 Task: Create a due date automation trigger when advanced on, 2 days before a card is due add fields with custom field "Resume" set to a date less than 1 working days ago at 11:00 AM.
Action: Mouse moved to (878, 268)
Screenshot: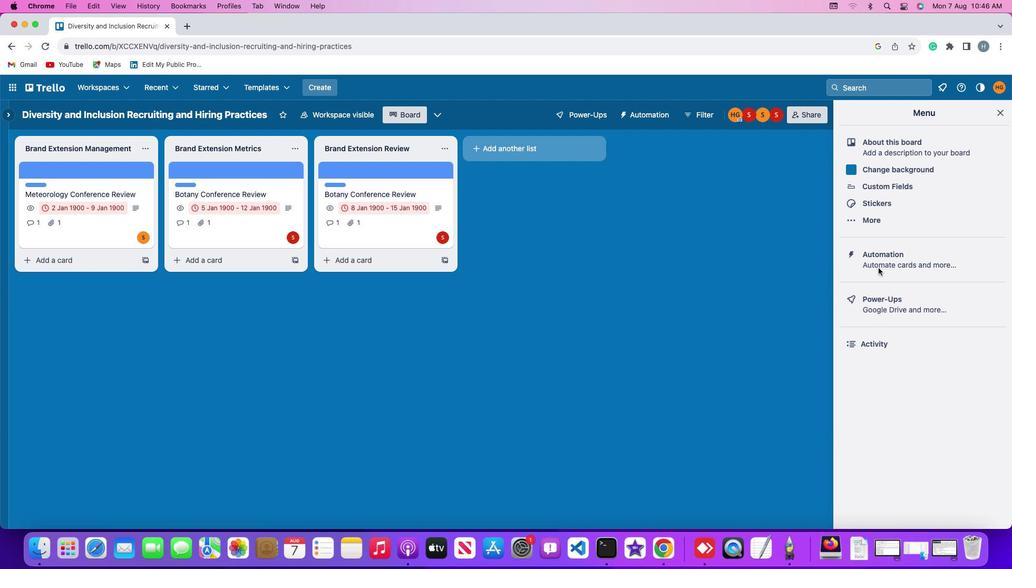 
Action: Mouse pressed left at (878, 268)
Screenshot: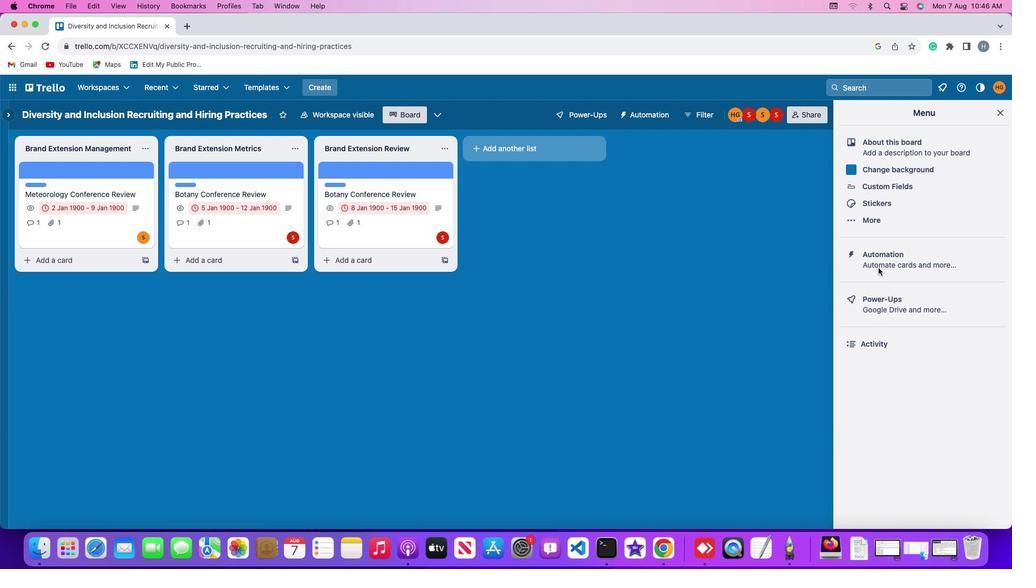 
Action: Mouse pressed left at (878, 268)
Screenshot: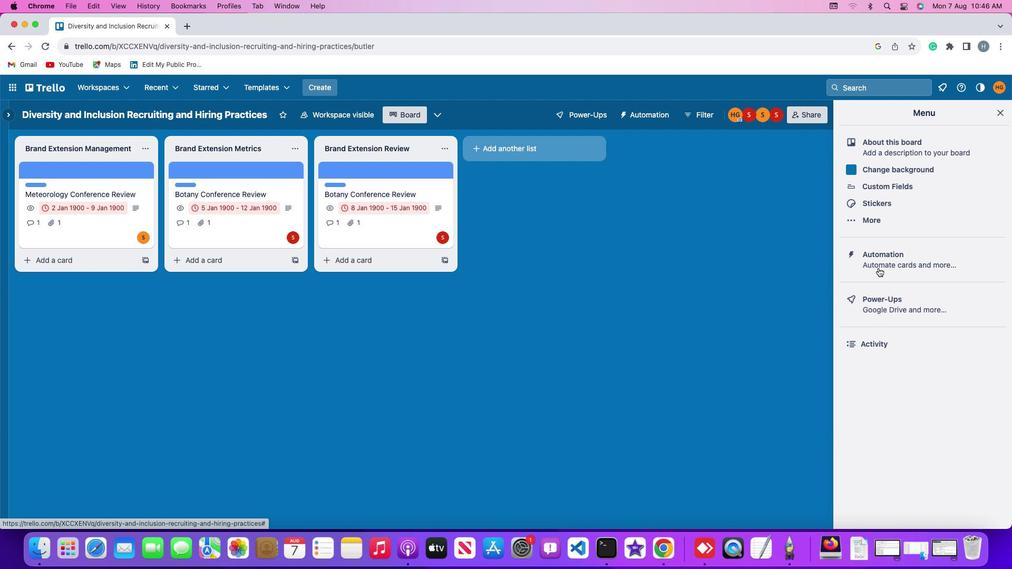 
Action: Mouse moved to (65, 252)
Screenshot: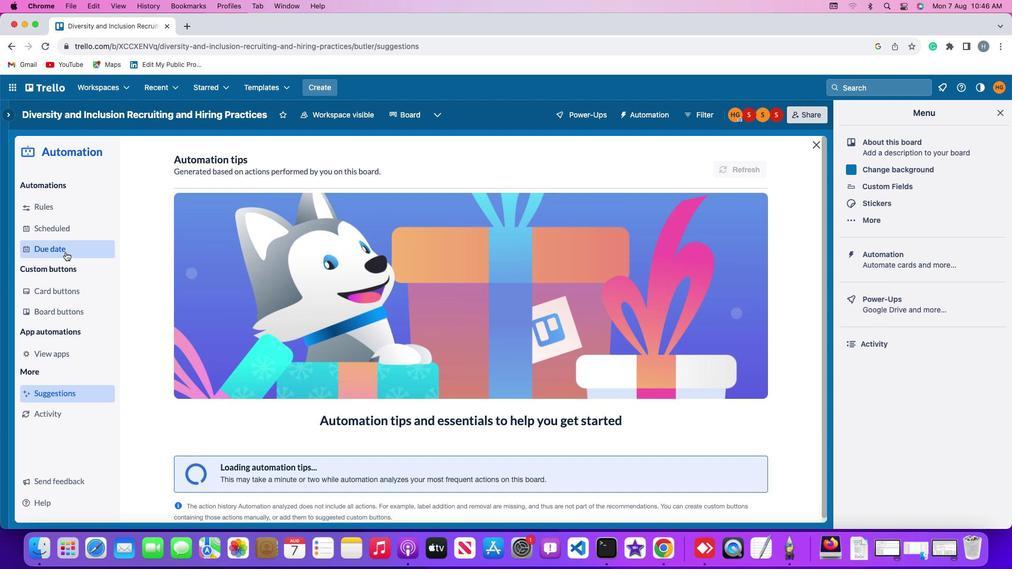 
Action: Mouse pressed left at (65, 252)
Screenshot: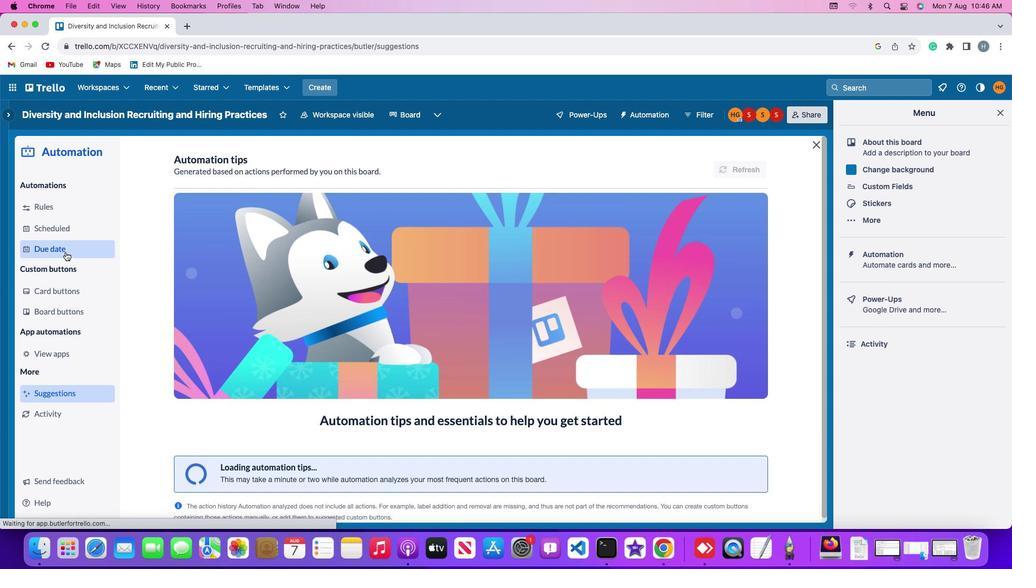 
Action: Mouse moved to (713, 163)
Screenshot: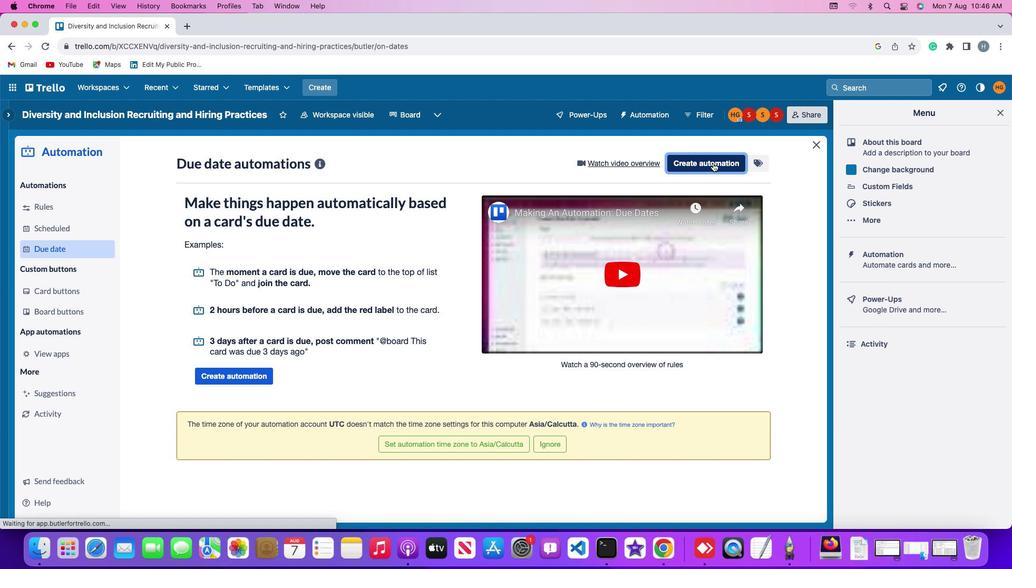 
Action: Mouse pressed left at (713, 163)
Screenshot: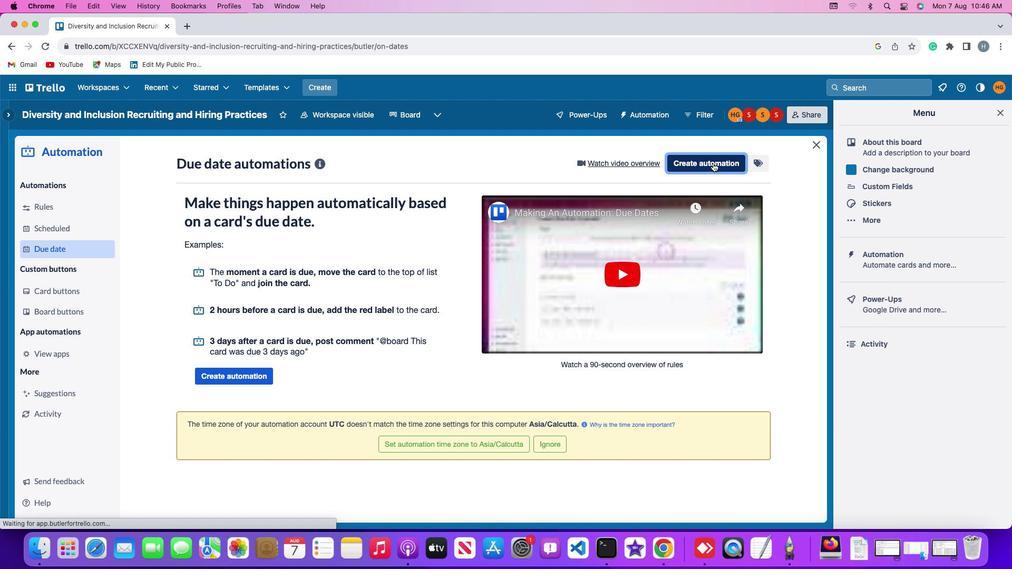 
Action: Mouse moved to (449, 264)
Screenshot: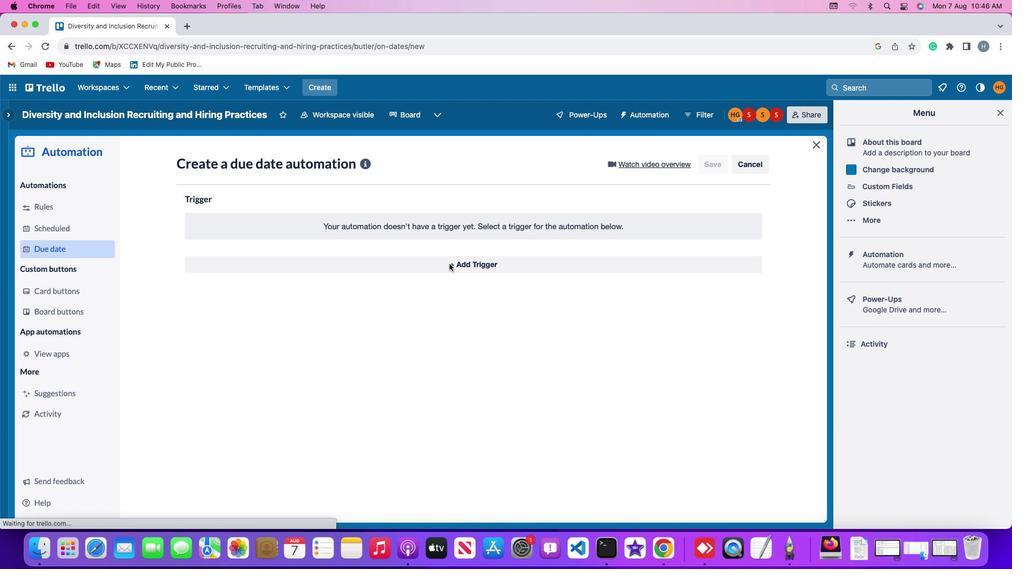 
Action: Mouse pressed left at (449, 264)
Screenshot: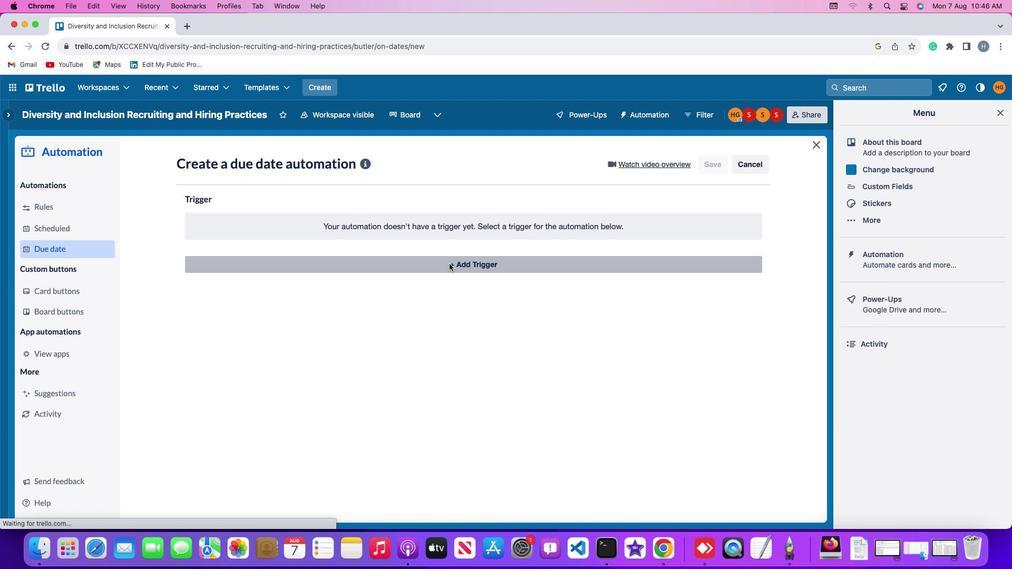 
Action: Mouse moved to (205, 424)
Screenshot: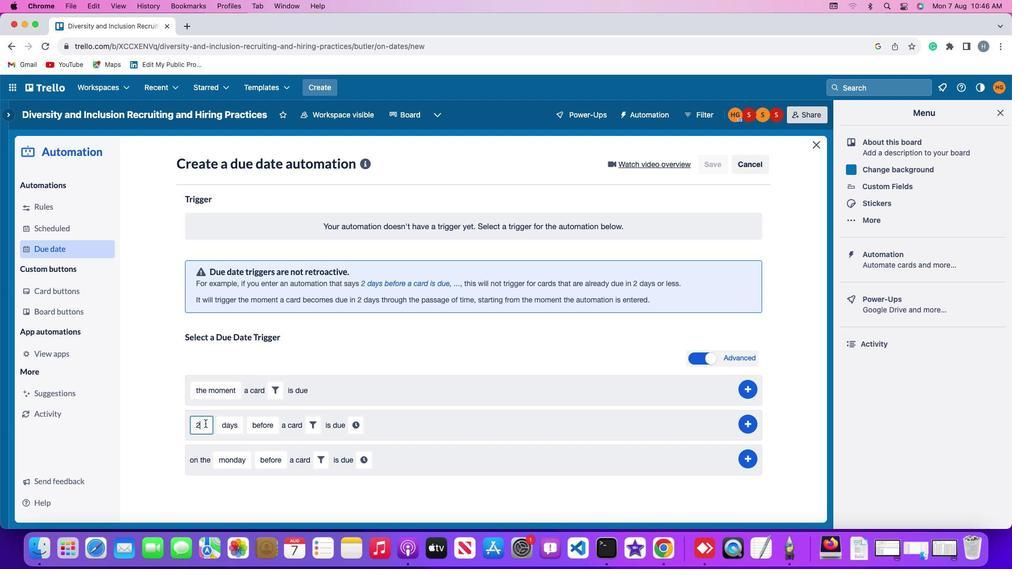 
Action: Mouse pressed left at (205, 424)
Screenshot: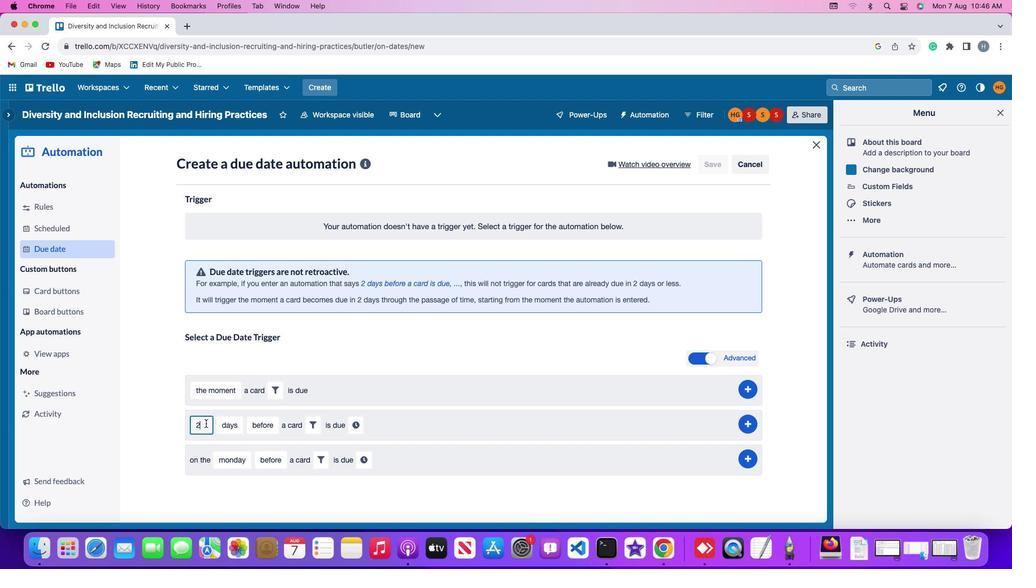 
Action: Mouse moved to (205, 424)
Screenshot: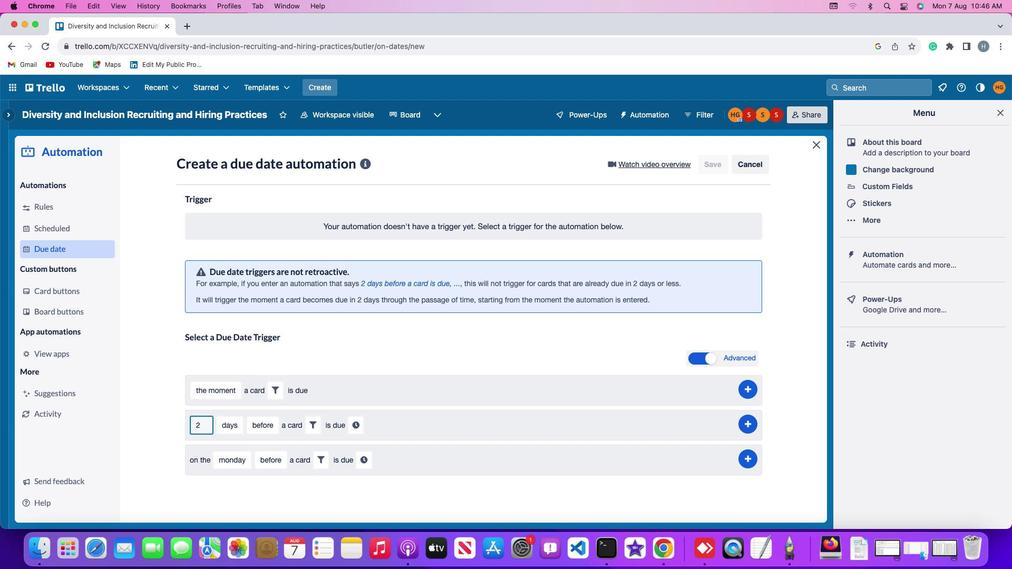 
Action: Key pressed Key.backspace
Screenshot: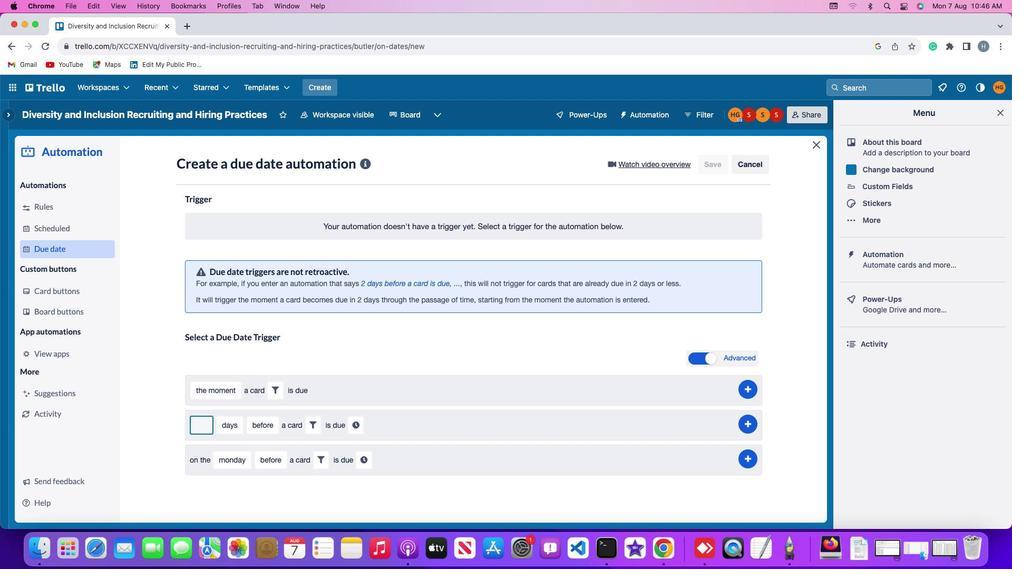 
Action: Mouse moved to (206, 424)
Screenshot: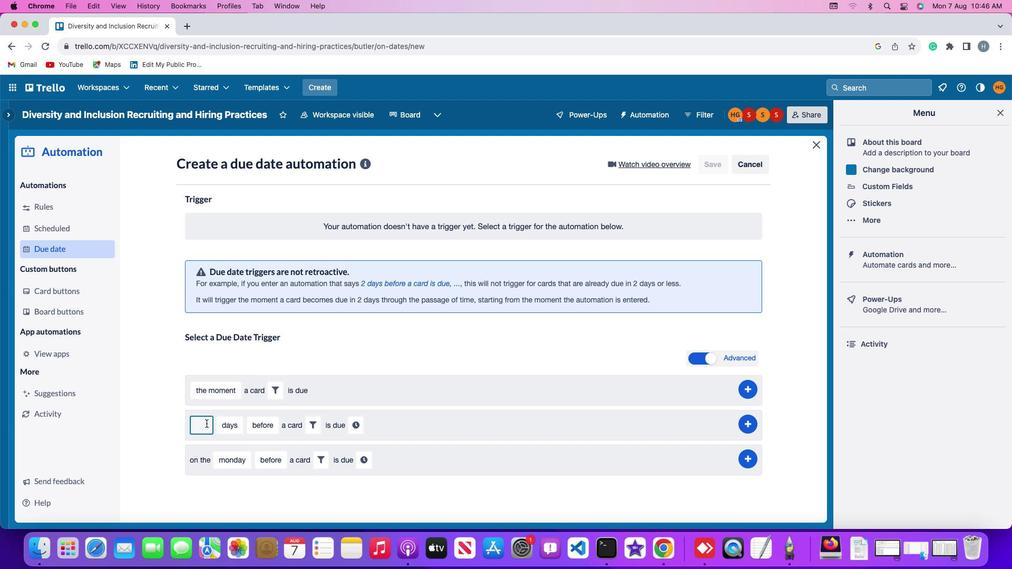 
Action: Key pressed '2'
Screenshot: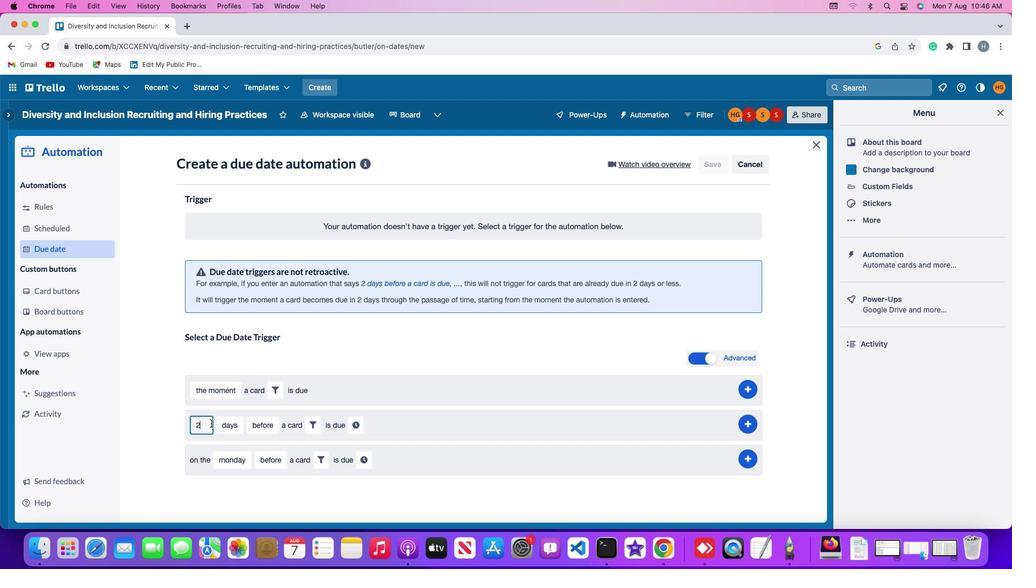 
Action: Mouse moved to (241, 422)
Screenshot: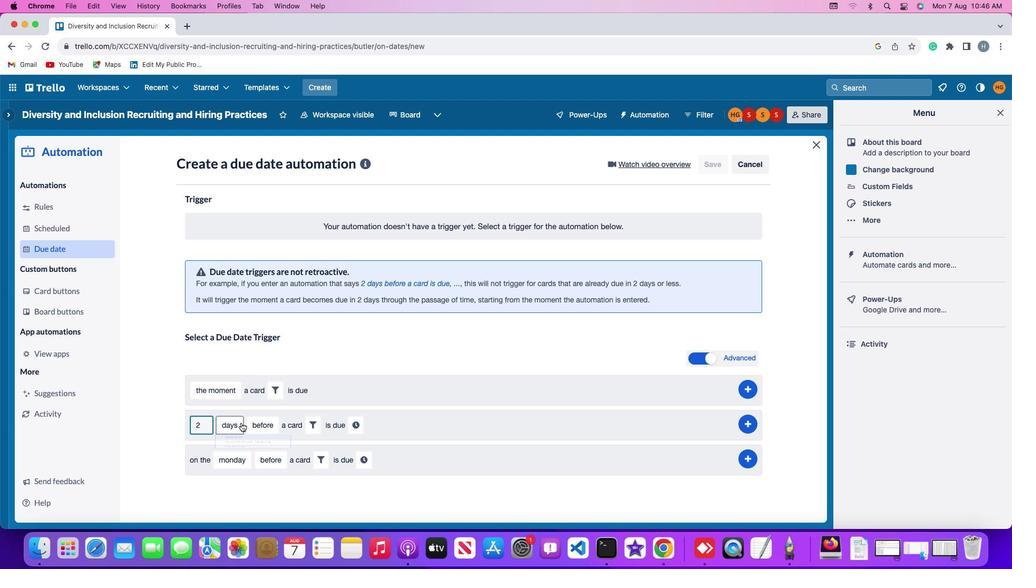 
Action: Mouse pressed left at (241, 422)
Screenshot: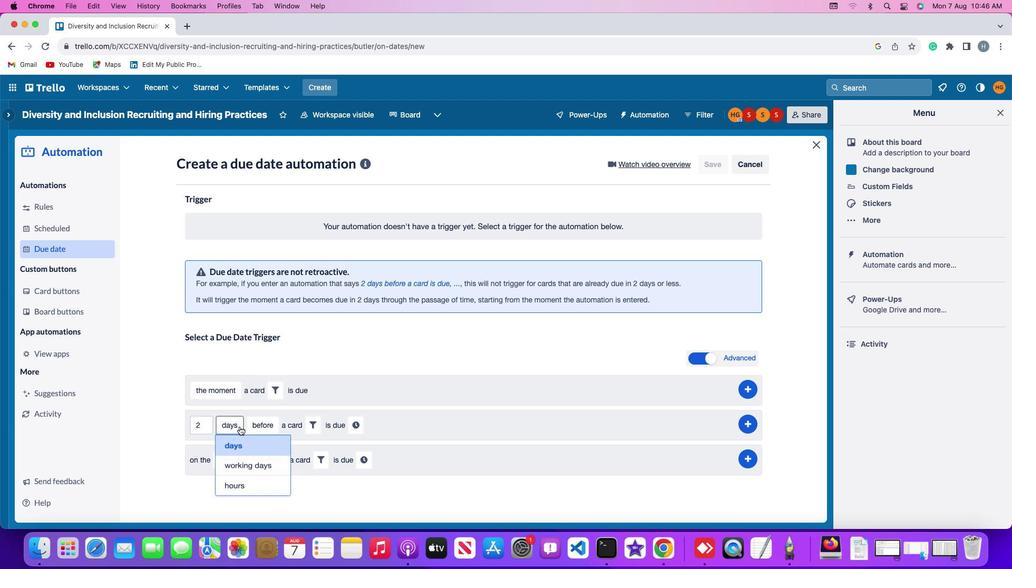 
Action: Mouse moved to (235, 443)
Screenshot: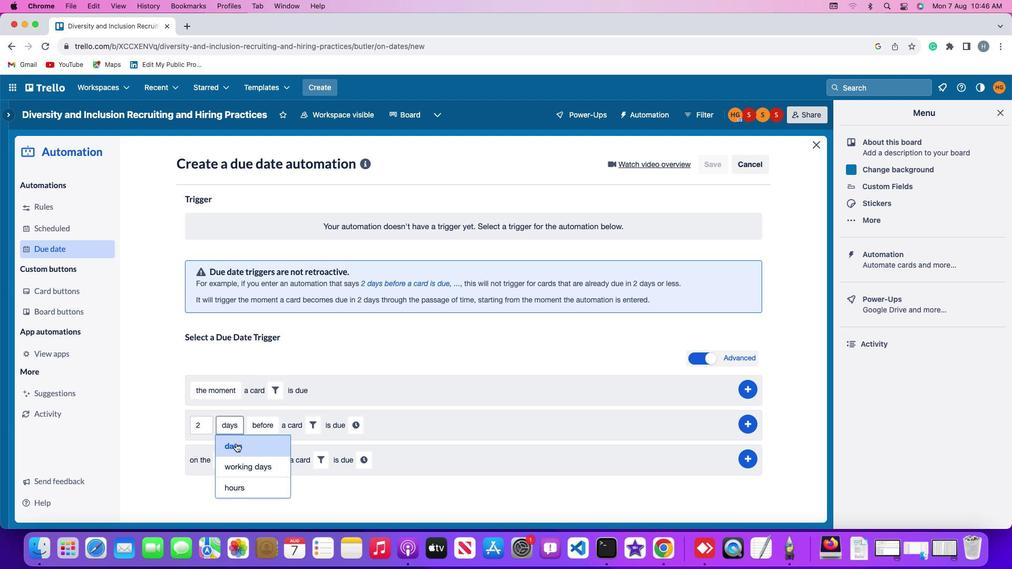 
Action: Mouse pressed left at (235, 443)
Screenshot: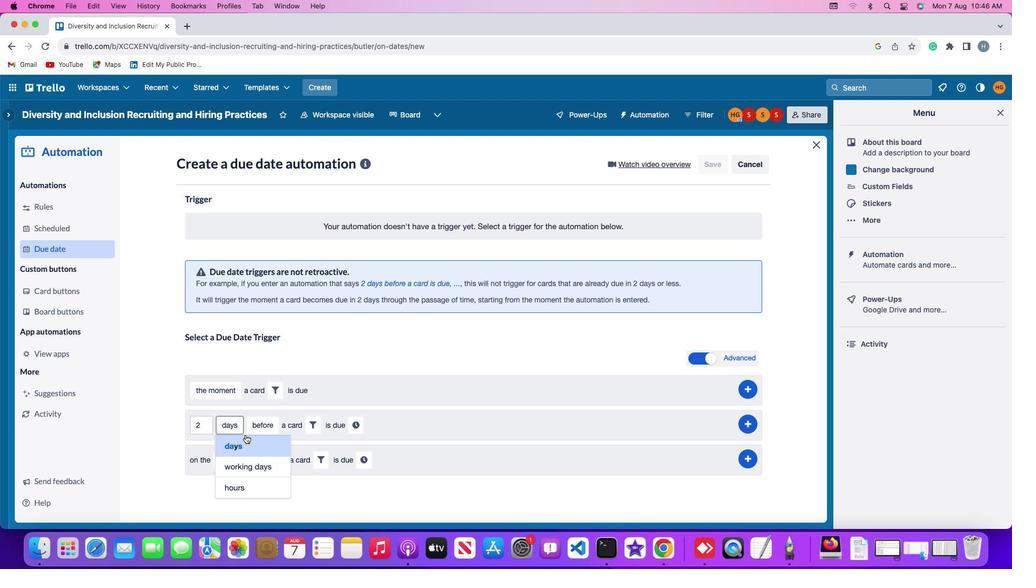 
Action: Mouse moved to (258, 421)
Screenshot: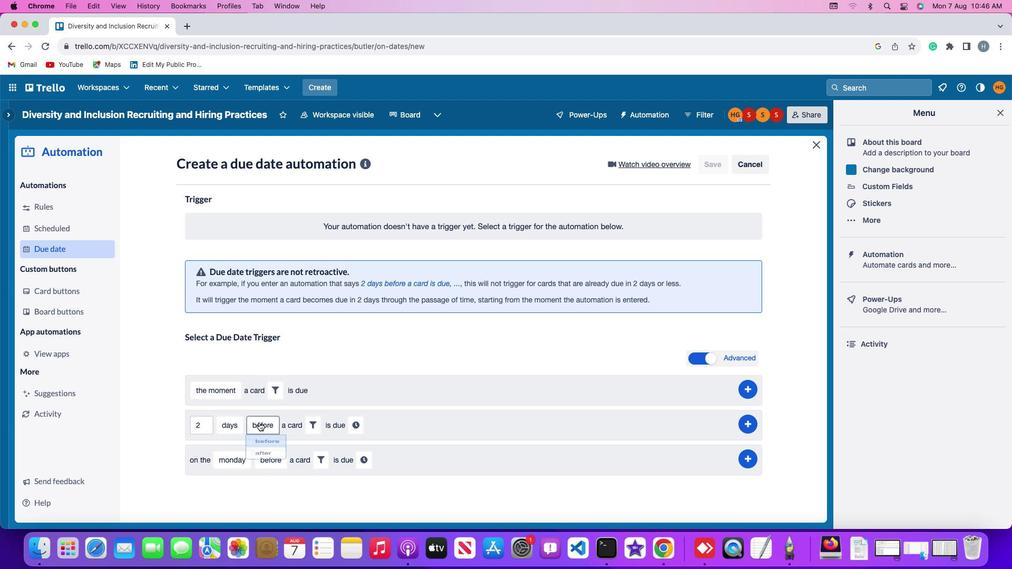 
Action: Mouse pressed left at (258, 421)
Screenshot: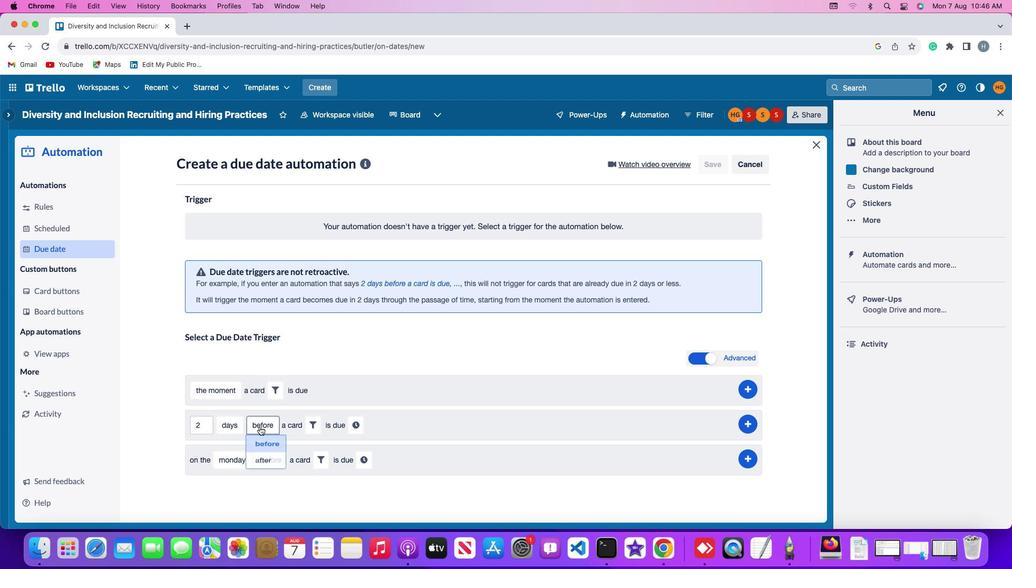 
Action: Mouse moved to (264, 444)
Screenshot: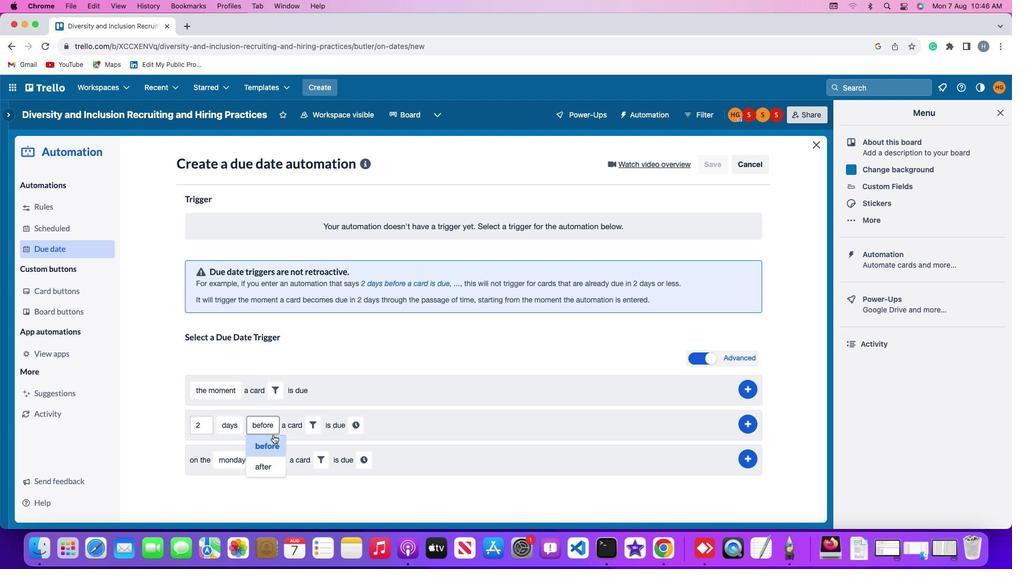 
Action: Mouse pressed left at (264, 444)
Screenshot: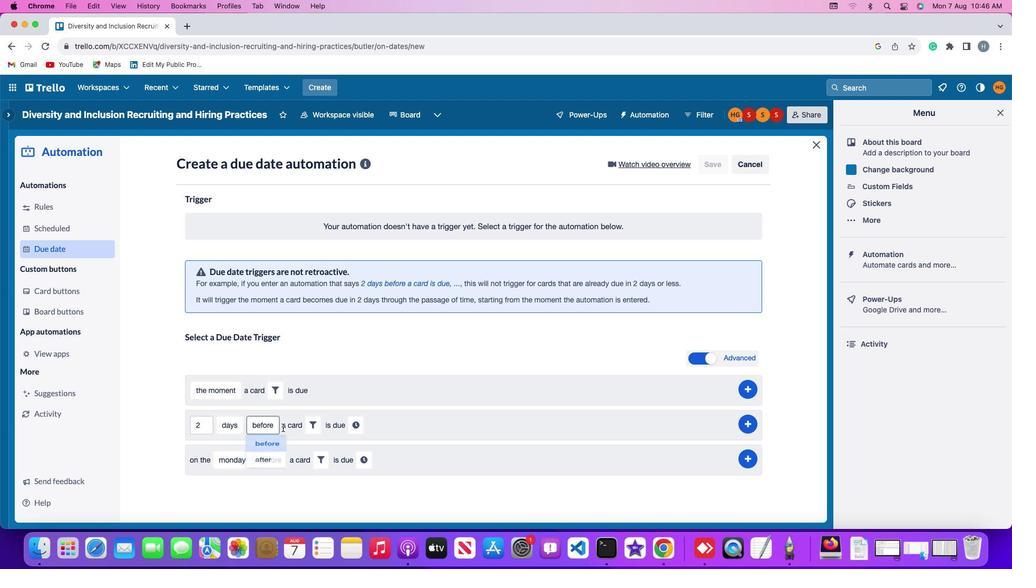 
Action: Mouse moved to (313, 420)
Screenshot: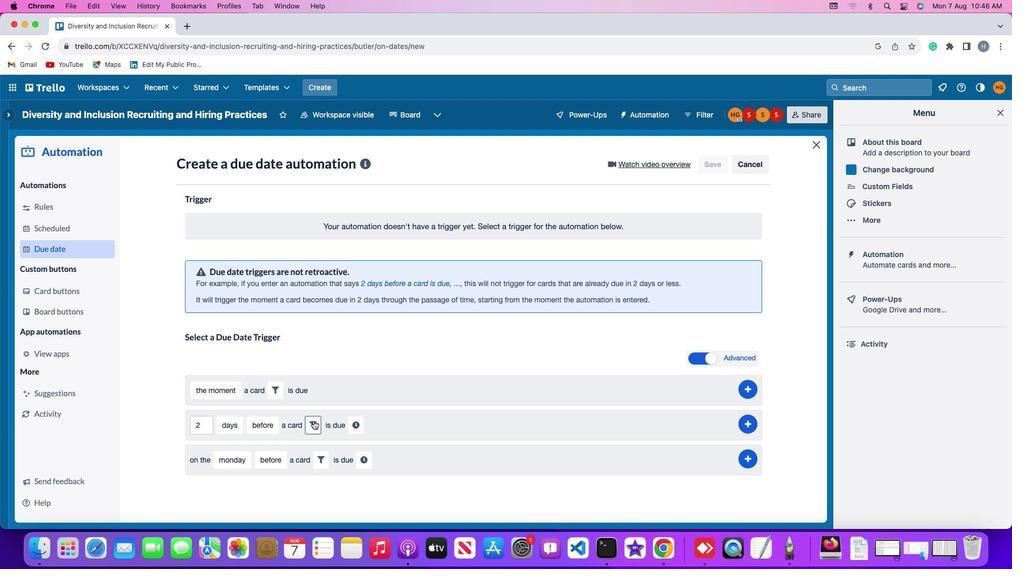 
Action: Mouse pressed left at (313, 420)
Screenshot: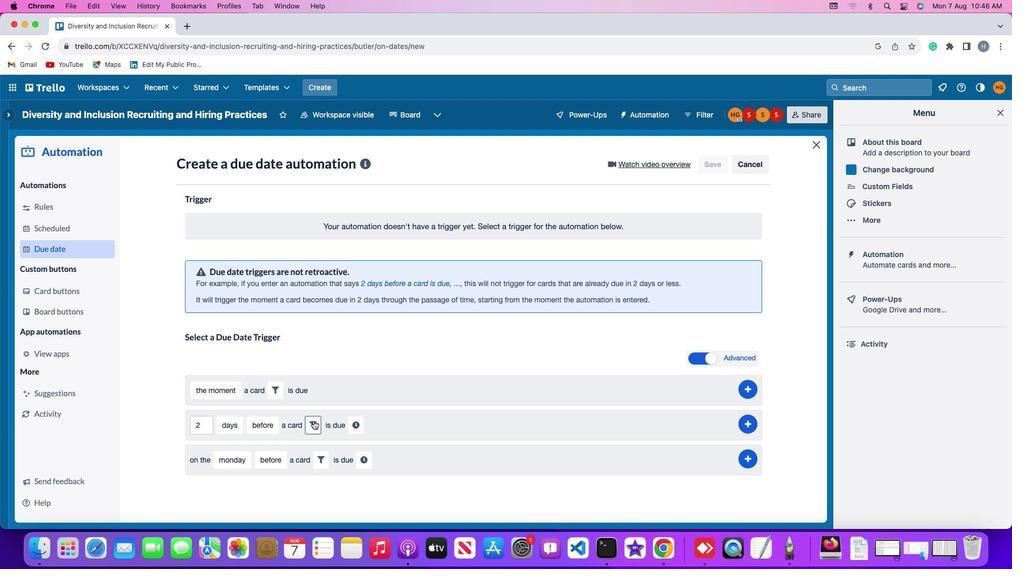 
Action: Mouse moved to (493, 457)
Screenshot: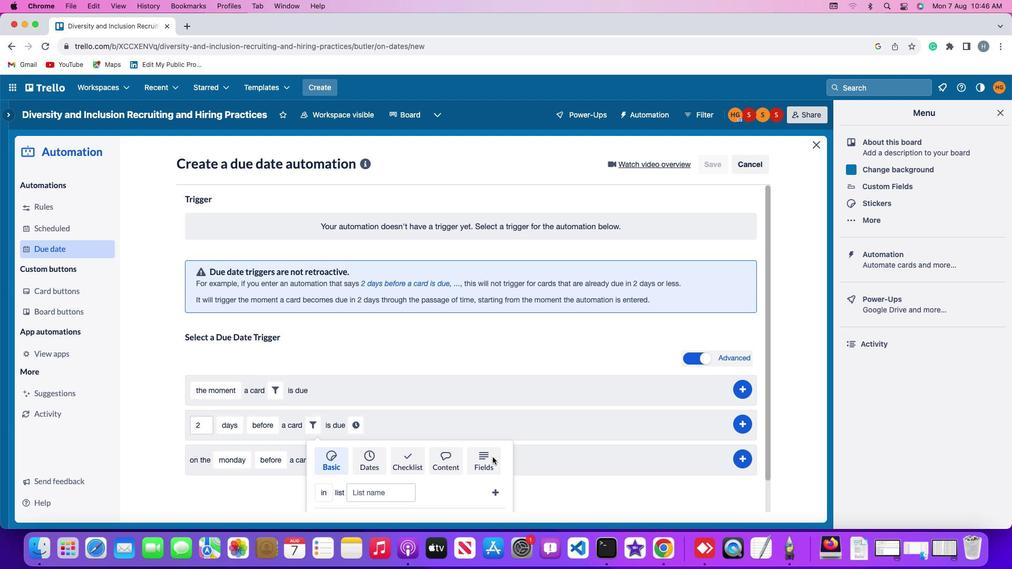 
Action: Mouse pressed left at (493, 457)
Screenshot: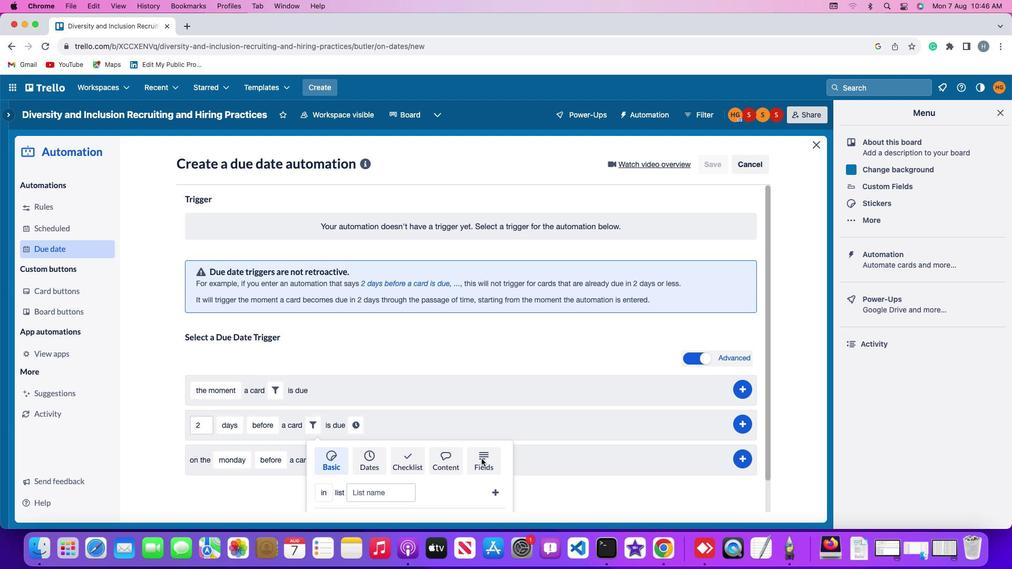 
Action: Mouse moved to (414, 464)
Screenshot: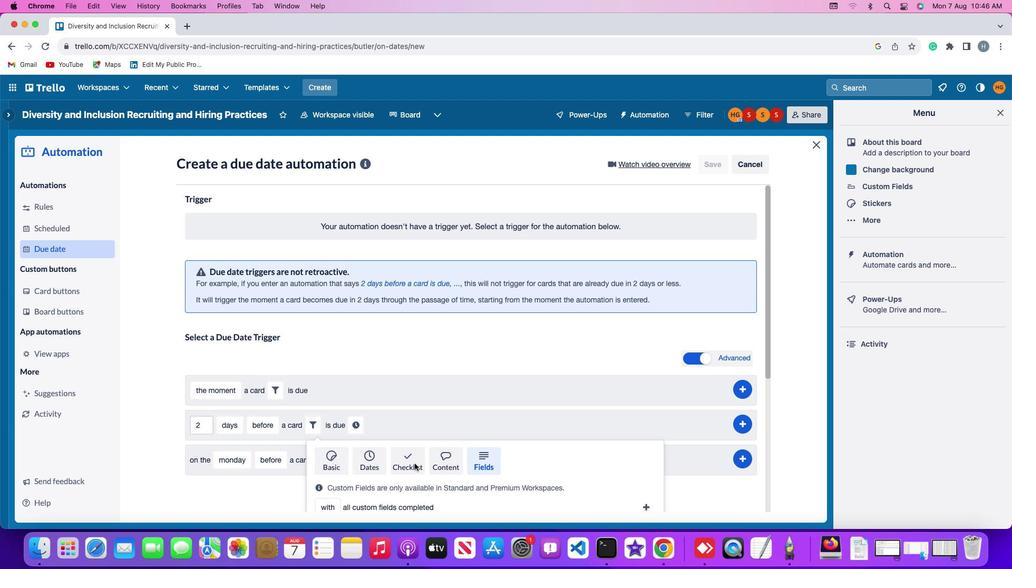 
Action: Mouse scrolled (414, 464) with delta (0, 0)
Screenshot: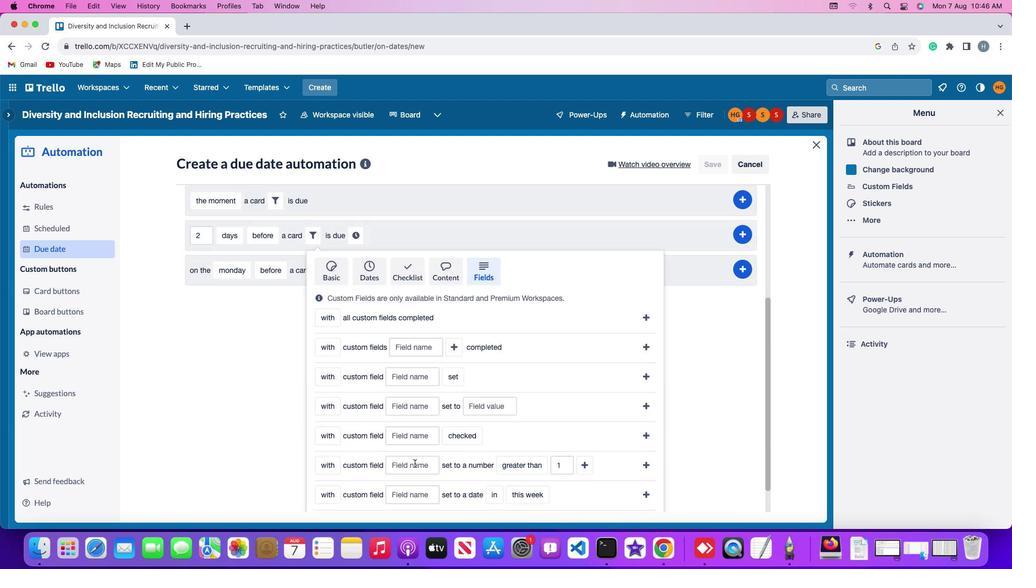
Action: Mouse scrolled (414, 464) with delta (0, 0)
Screenshot: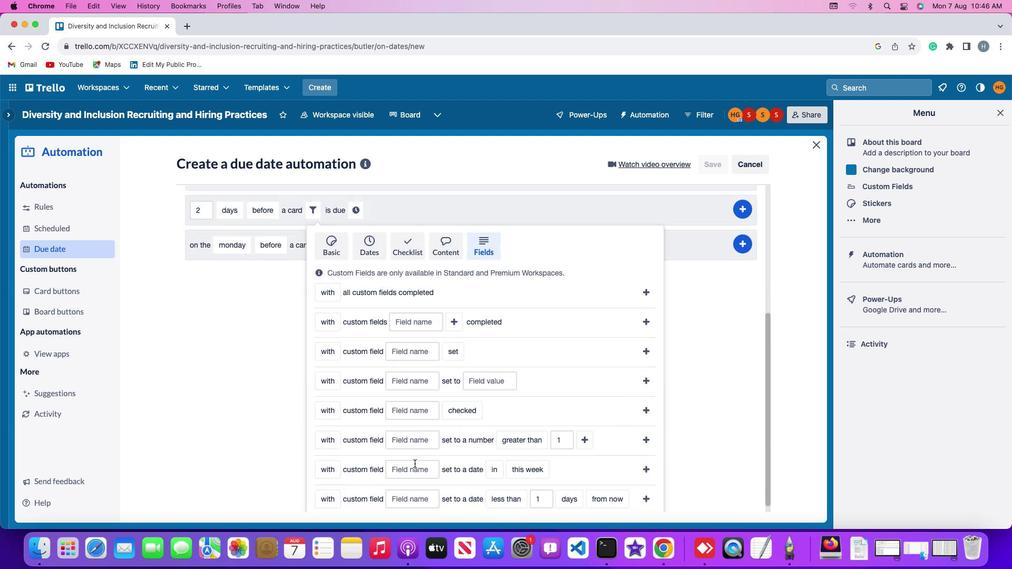 
Action: Mouse scrolled (414, 464) with delta (0, -1)
Screenshot: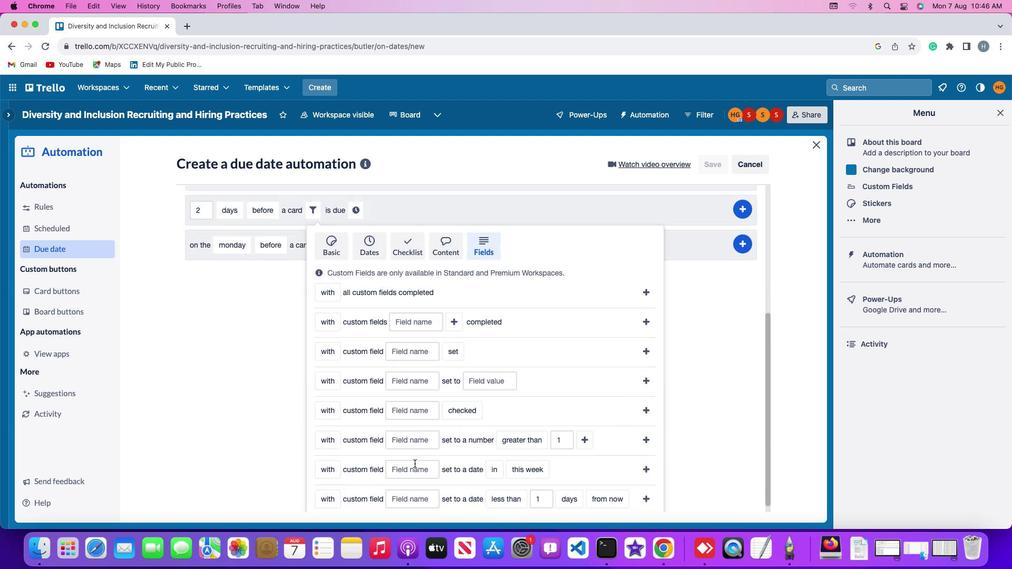 
Action: Mouse scrolled (414, 464) with delta (0, -2)
Screenshot: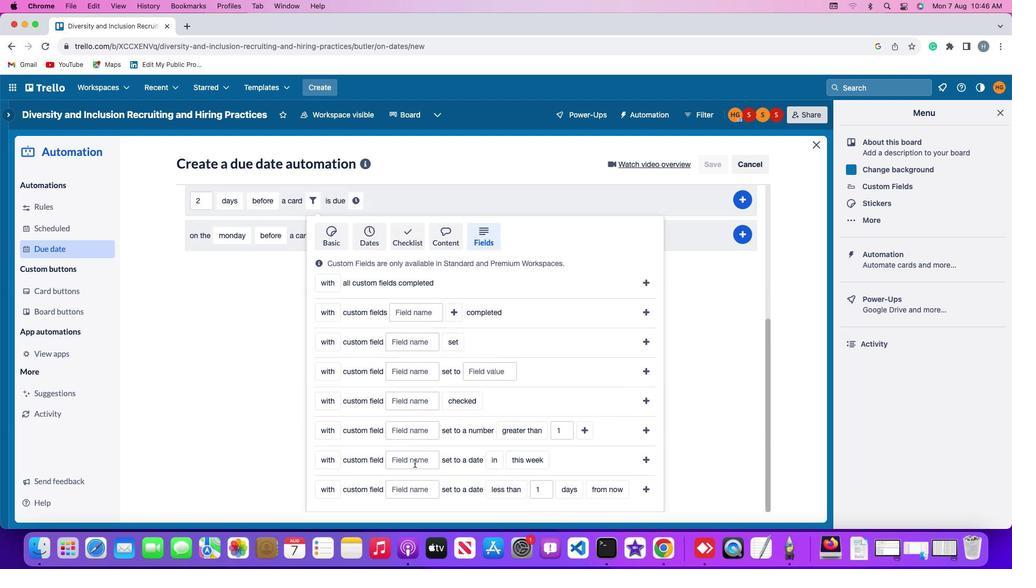 
Action: Mouse scrolled (414, 464) with delta (0, -3)
Screenshot: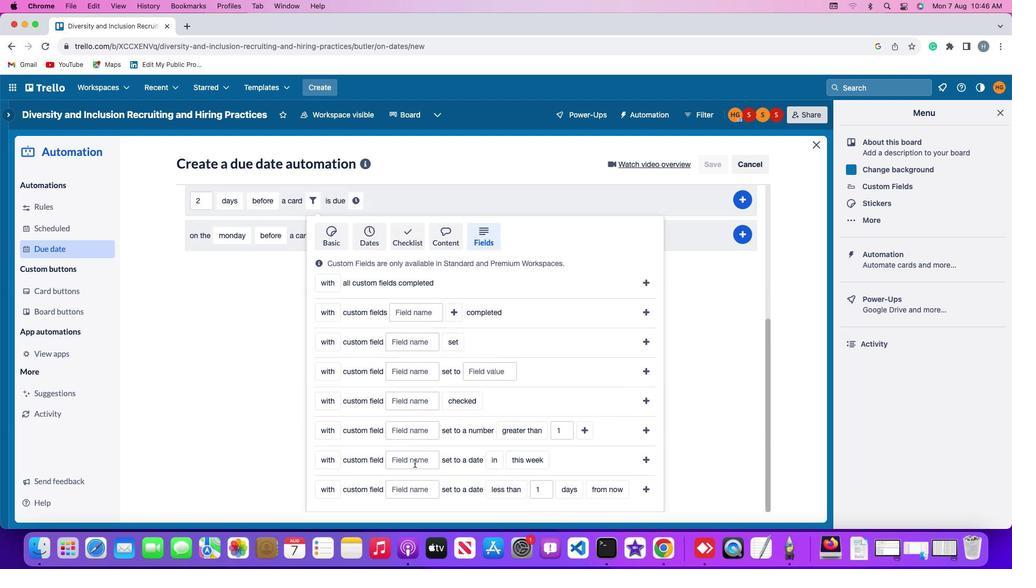 
Action: Mouse scrolled (414, 464) with delta (0, -3)
Screenshot: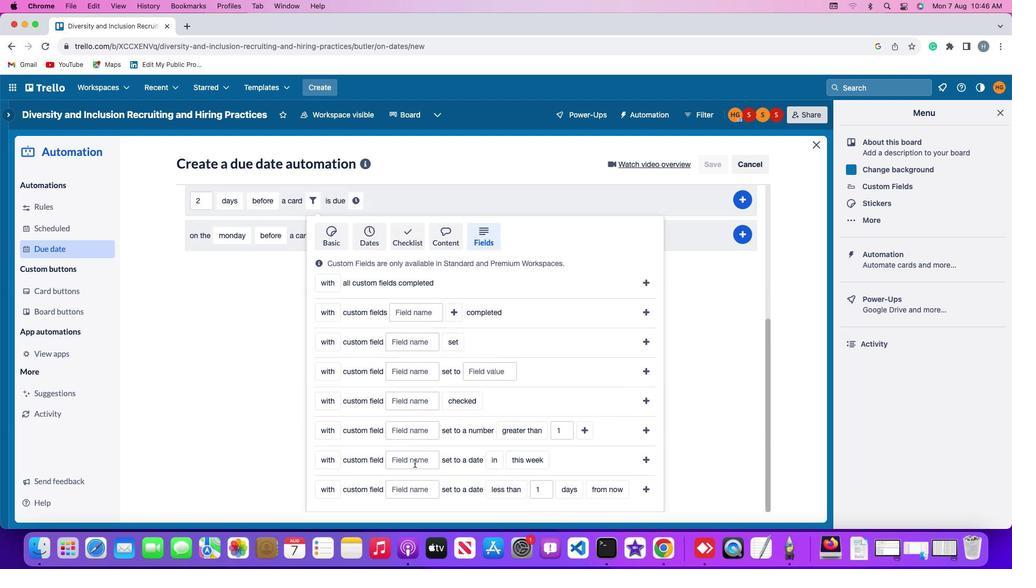 
Action: Mouse scrolled (414, 464) with delta (0, -3)
Screenshot: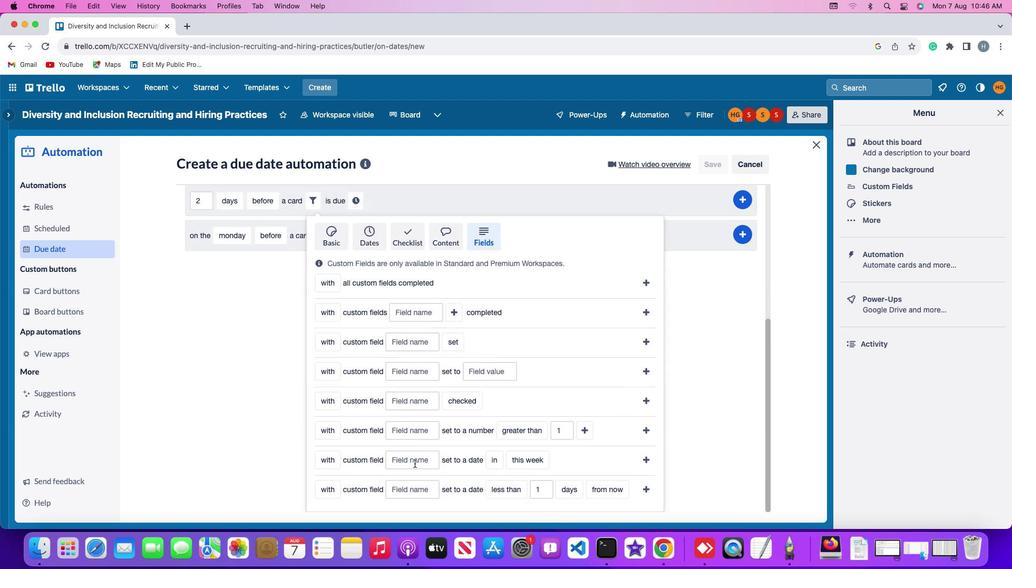 
Action: Mouse moved to (414, 463)
Screenshot: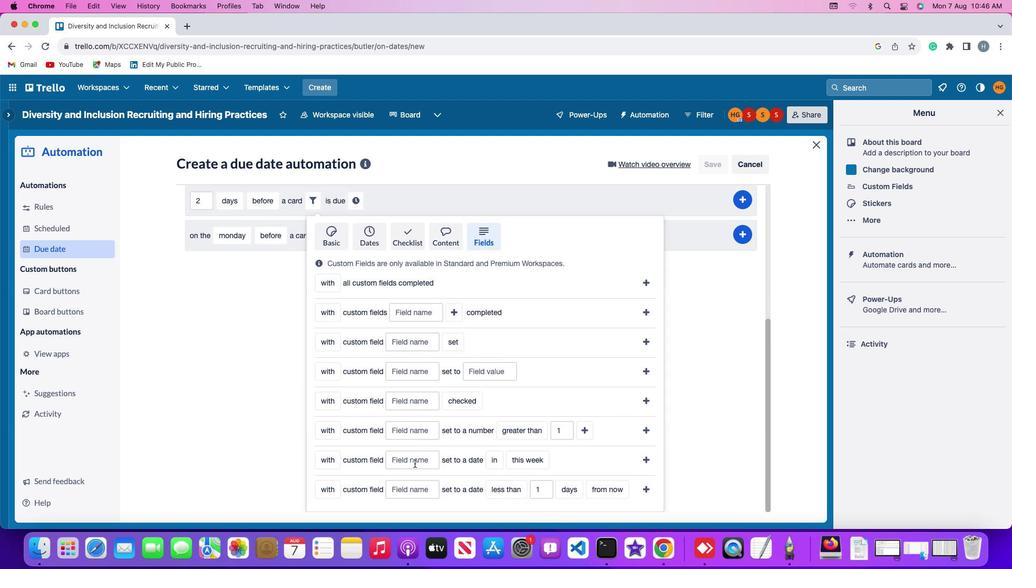 
Action: Mouse scrolled (414, 463) with delta (0, 0)
Screenshot: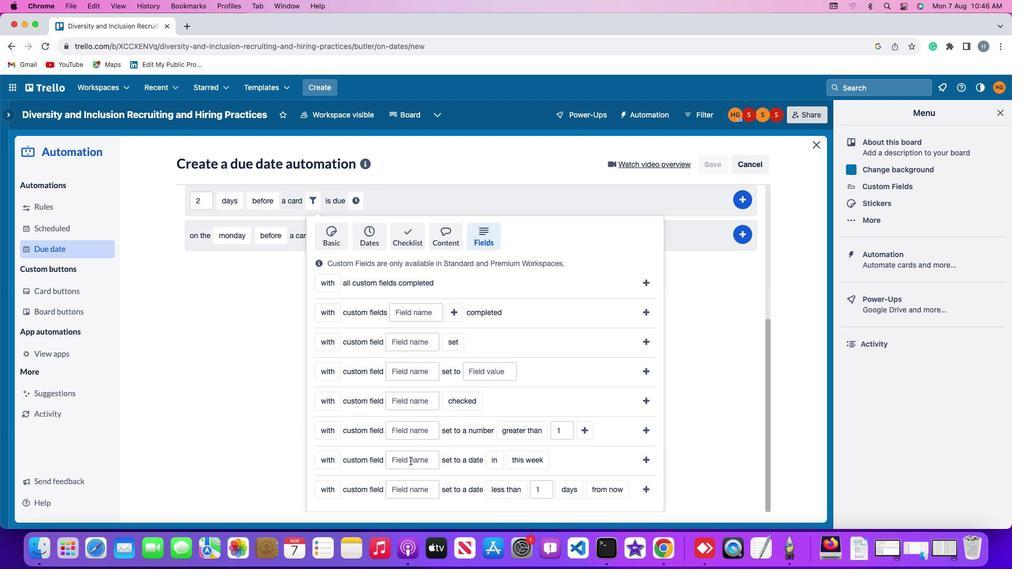 
Action: Mouse scrolled (414, 463) with delta (0, 0)
Screenshot: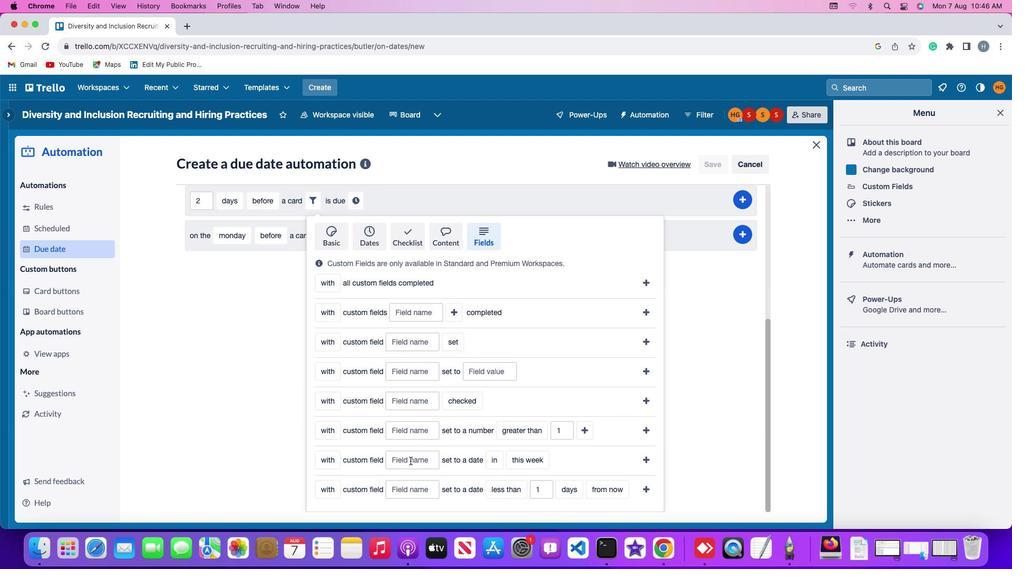 
Action: Mouse scrolled (414, 463) with delta (0, -1)
Screenshot: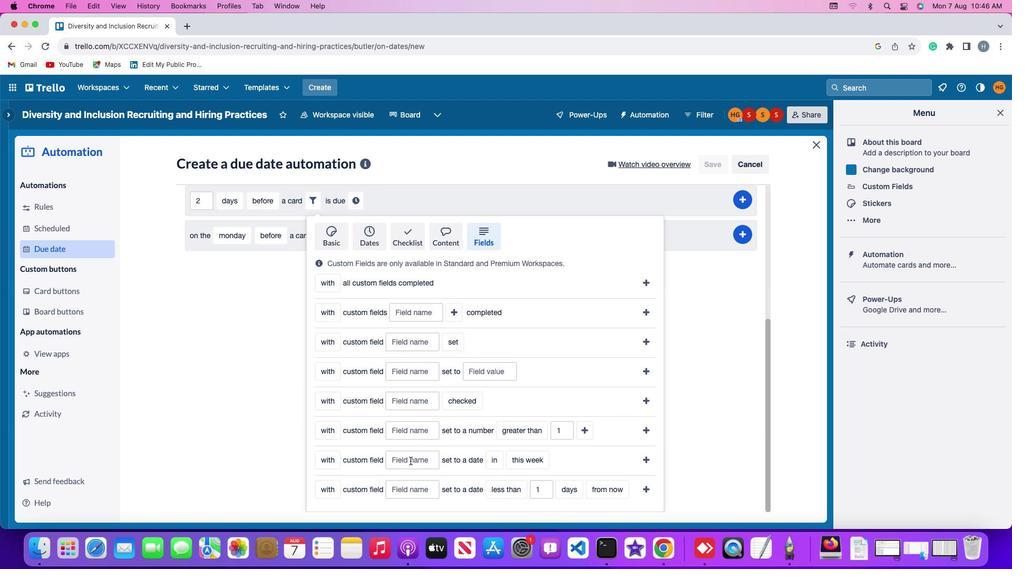 
Action: Mouse moved to (338, 488)
Screenshot: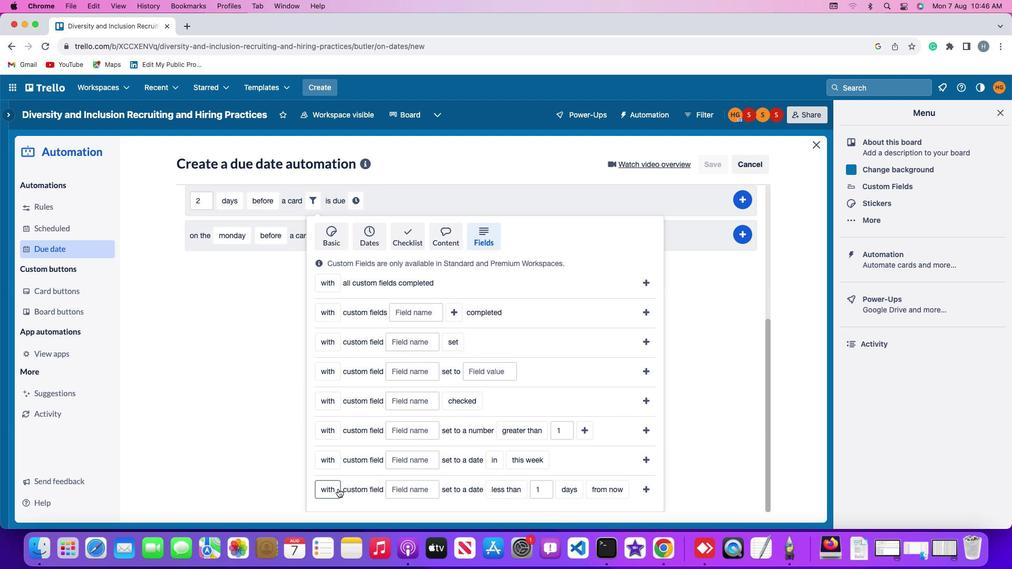 
Action: Mouse pressed left at (338, 488)
Screenshot: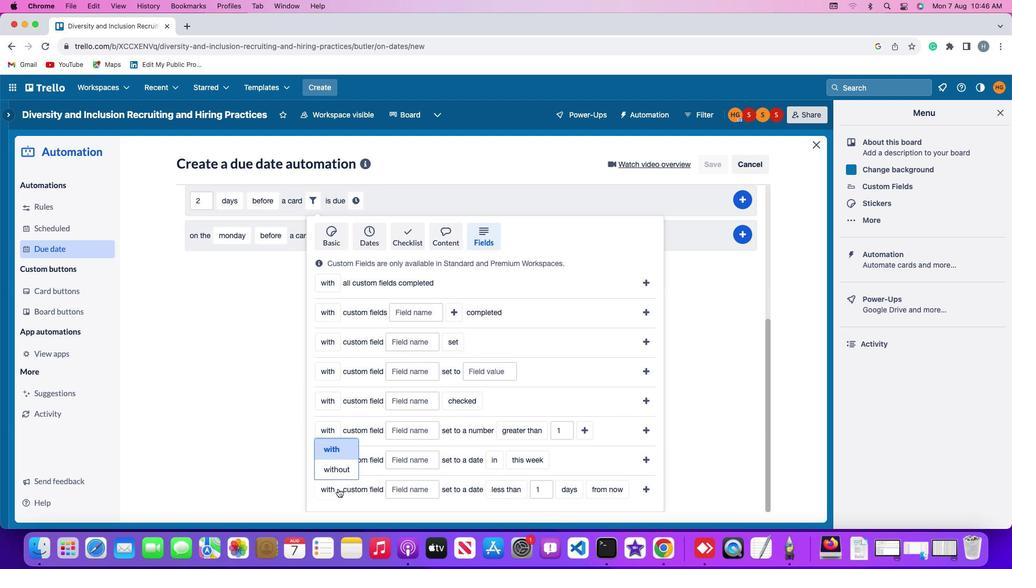 
Action: Mouse moved to (338, 451)
Screenshot: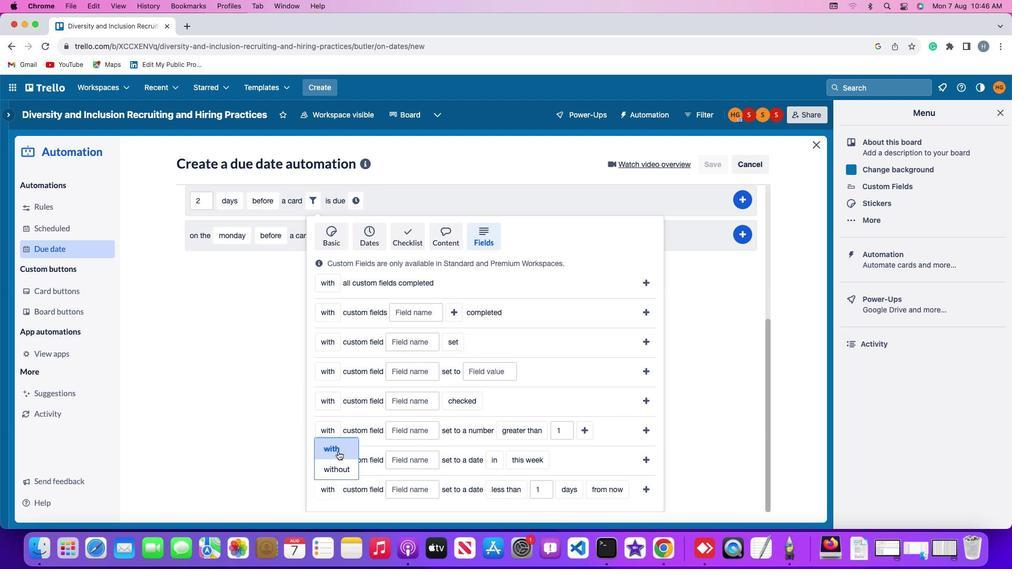 
Action: Mouse pressed left at (338, 451)
Screenshot: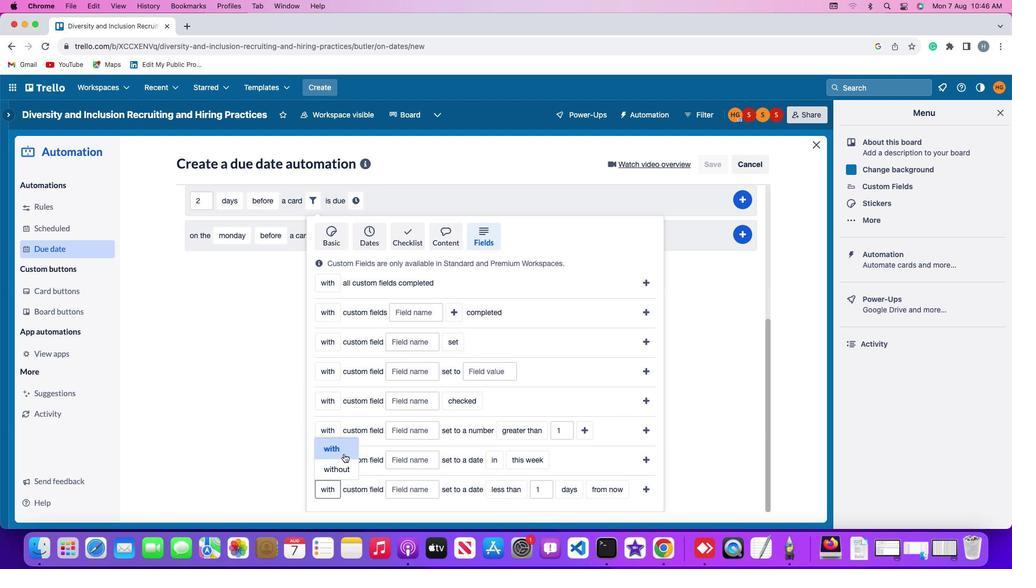 
Action: Mouse moved to (408, 492)
Screenshot: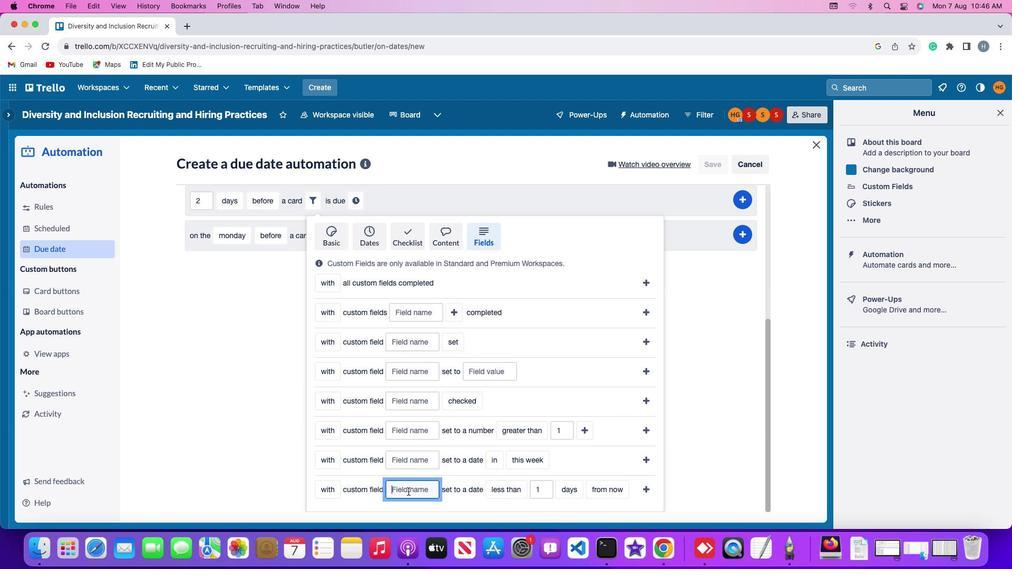 
Action: Mouse pressed left at (408, 492)
Screenshot: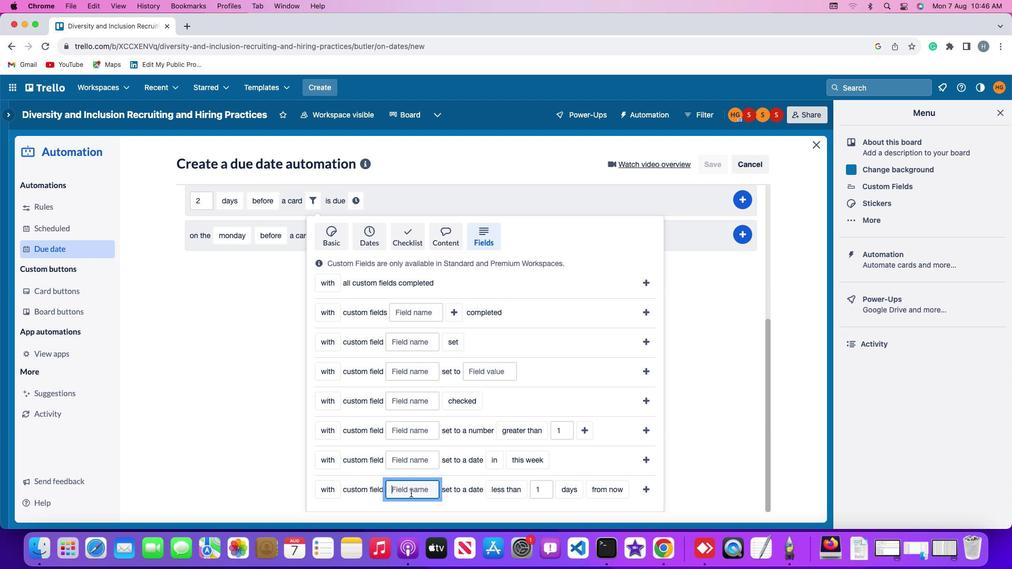 
Action: Mouse moved to (411, 493)
Screenshot: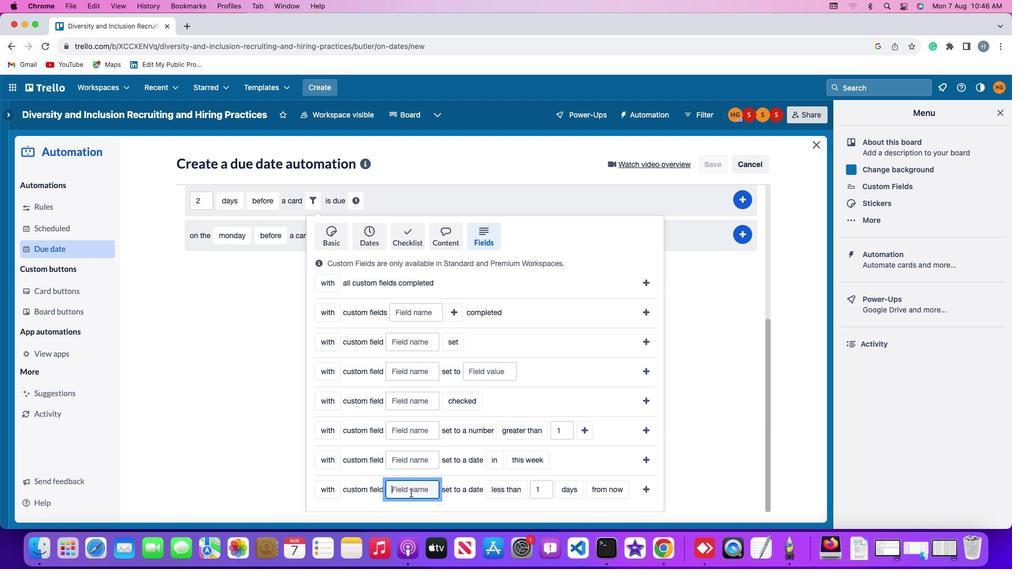
Action: Key pressed Key.shift'R''e''s''u''m''e'
Screenshot: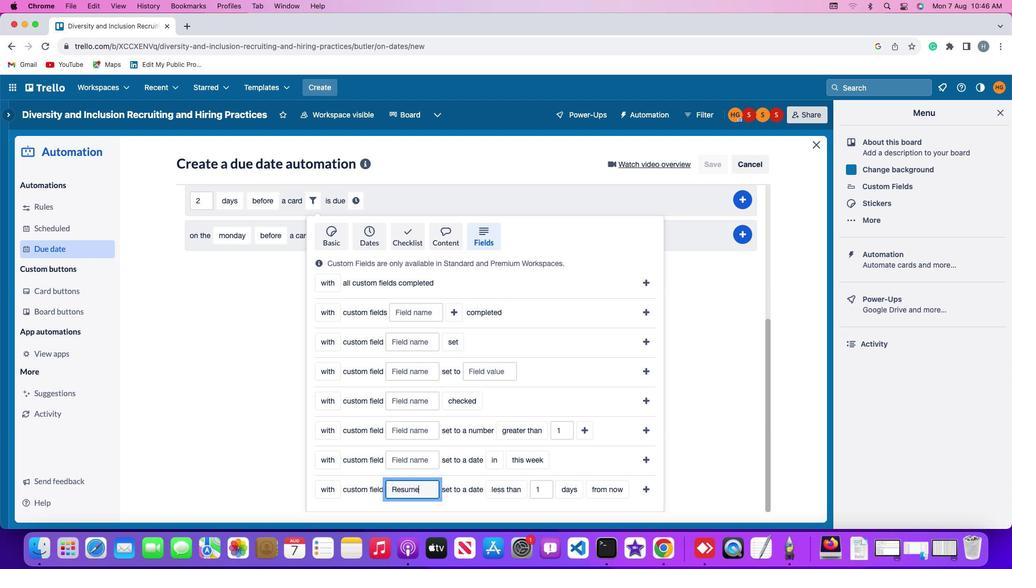 
Action: Mouse moved to (491, 490)
Screenshot: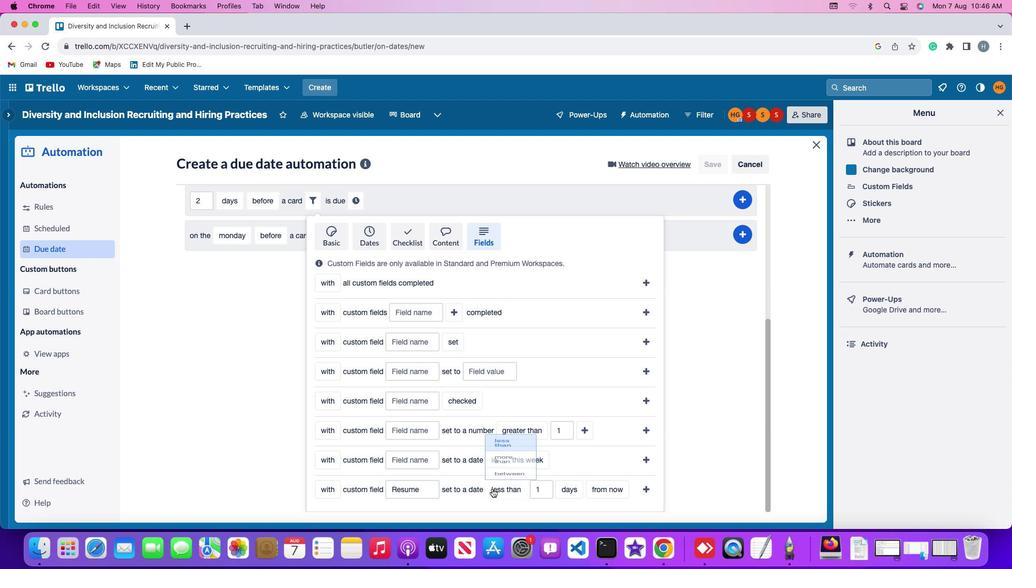 
Action: Mouse pressed left at (491, 490)
Screenshot: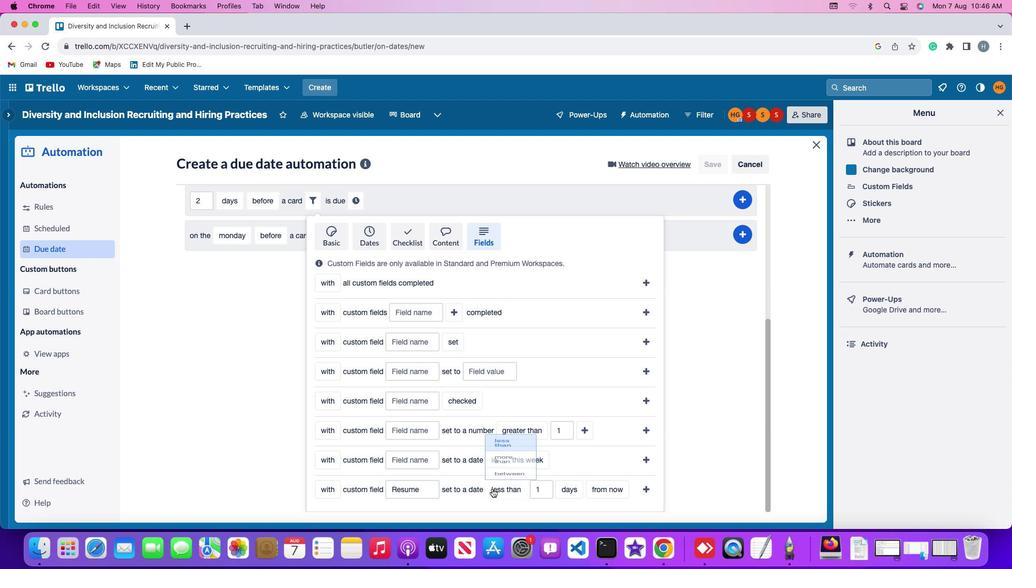 
Action: Mouse moved to (513, 418)
Screenshot: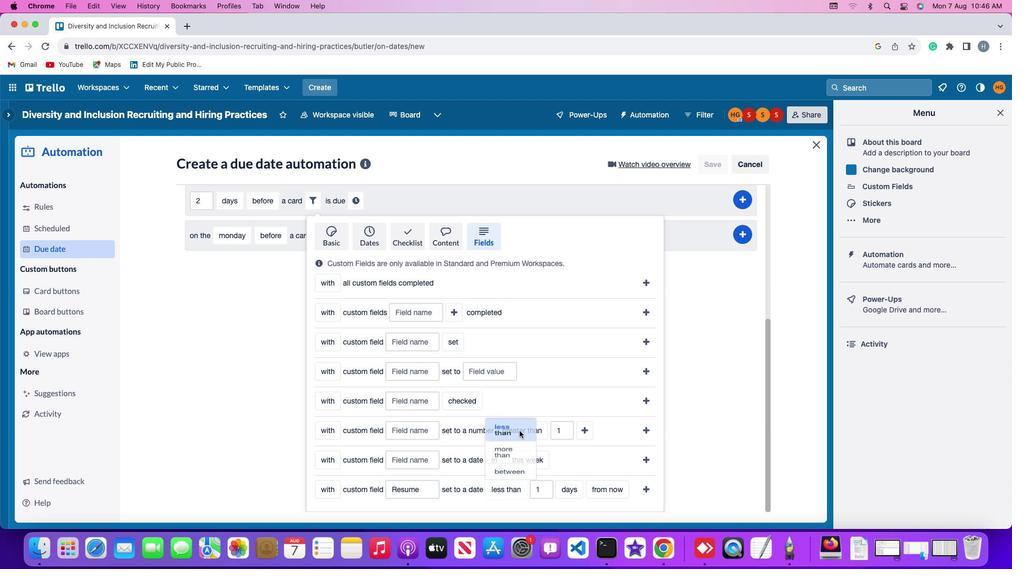 
Action: Mouse pressed left at (513, 418)
Screenshot: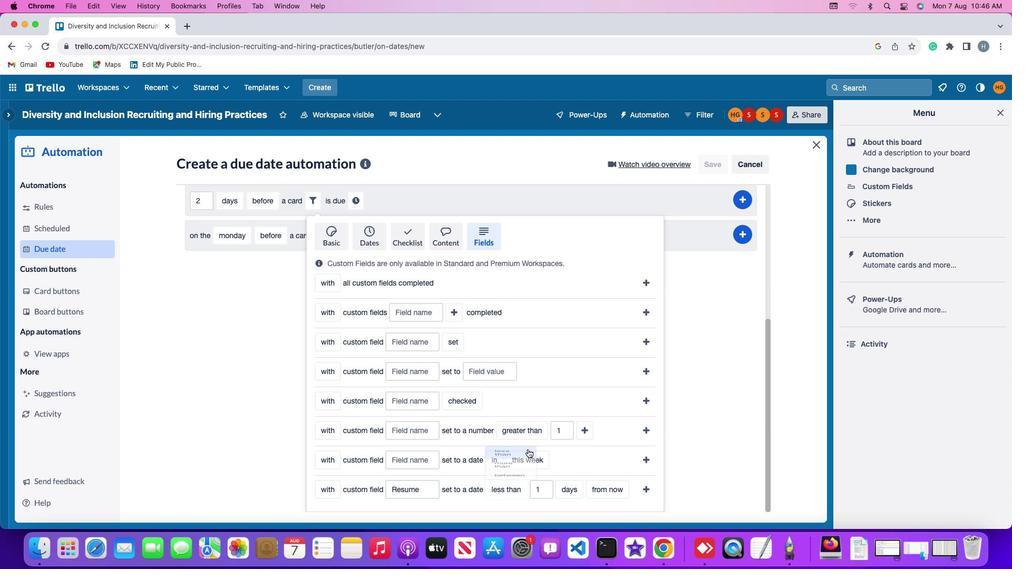 
Action: Mouse moved to (546, 491)
Screenshot: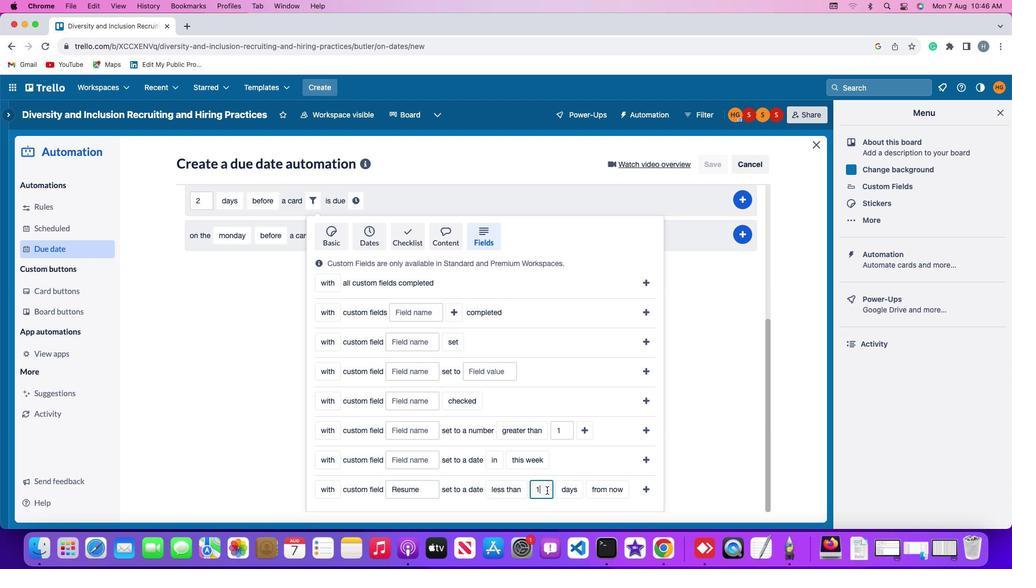 
Action: Mouse pressed left at (546, 491)
Screenshot: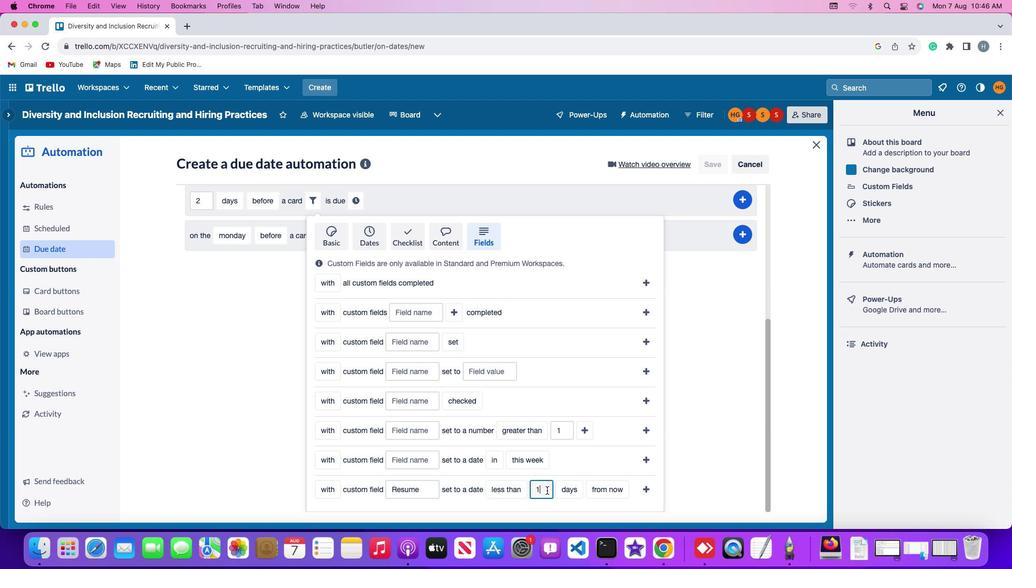 
Action: Key pressed Key.backspace'1'
Screenshot: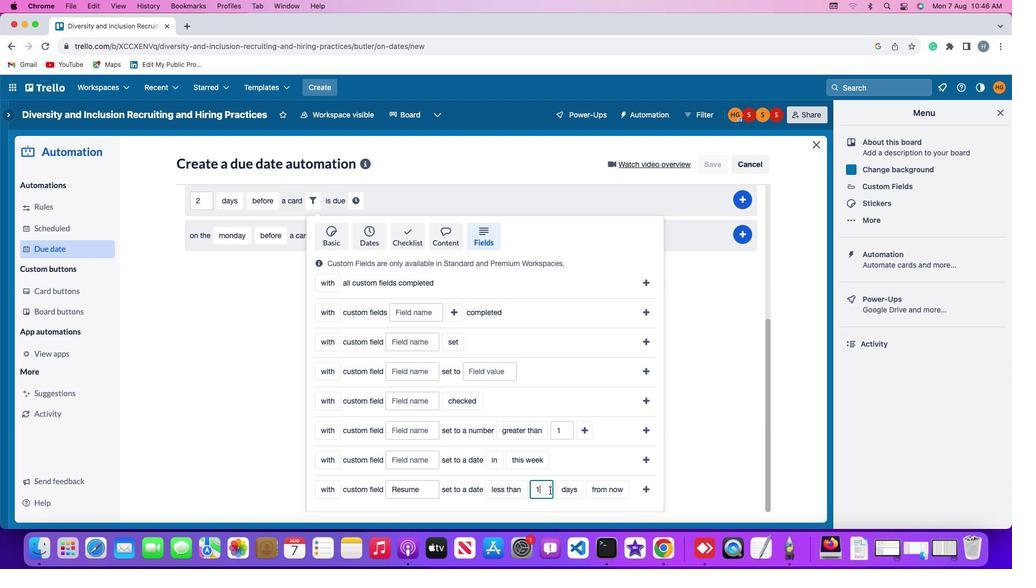 
Action: Mouse moved to (573, 491)
Screenshot: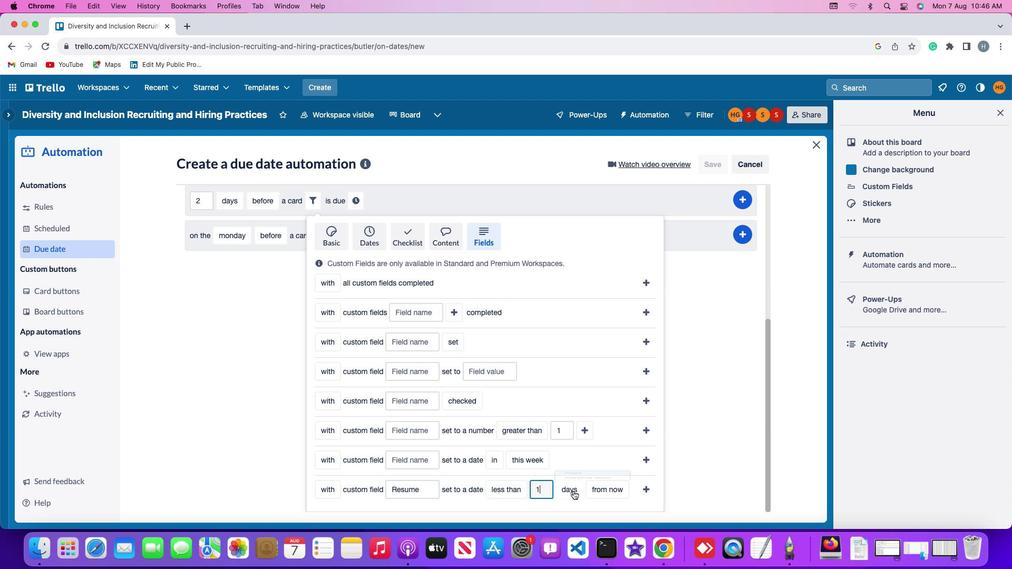
Action: Mouse pressed left at (573, 491)
Screenshot: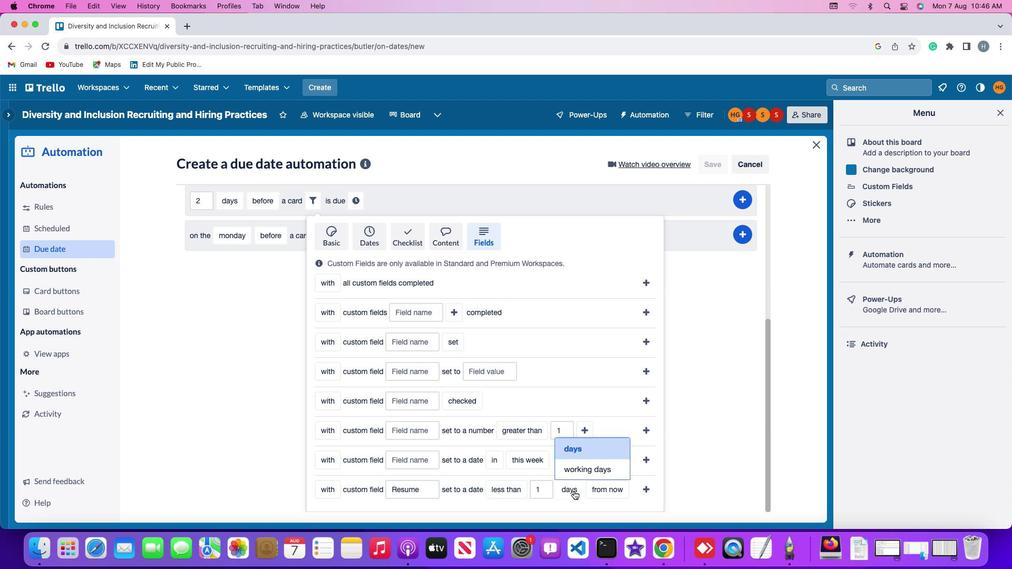 
Action: Mouse moved to (582, 474)
Screenshot: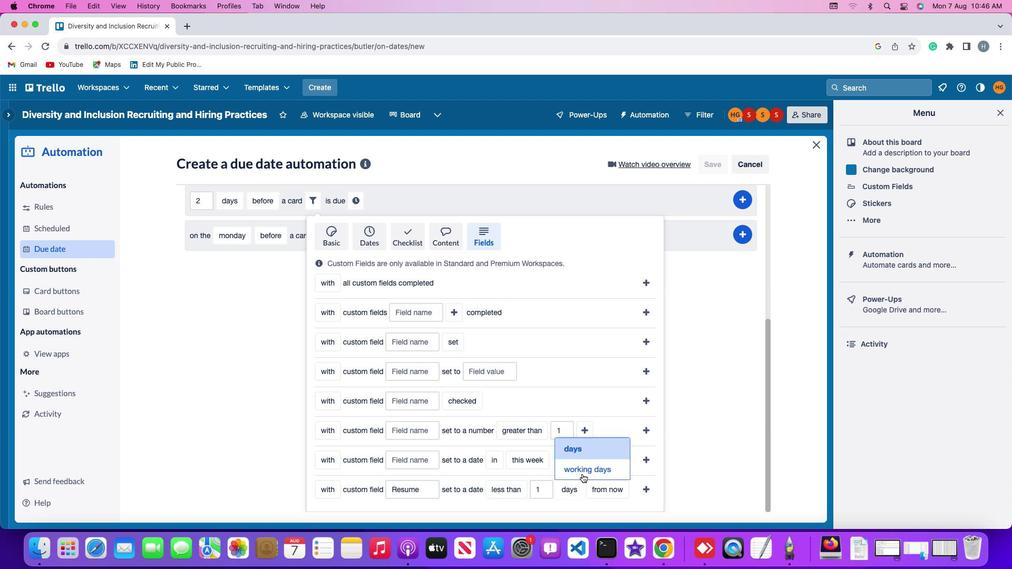 
Action: Mouse pressed left at (582, 474)
Screenshot: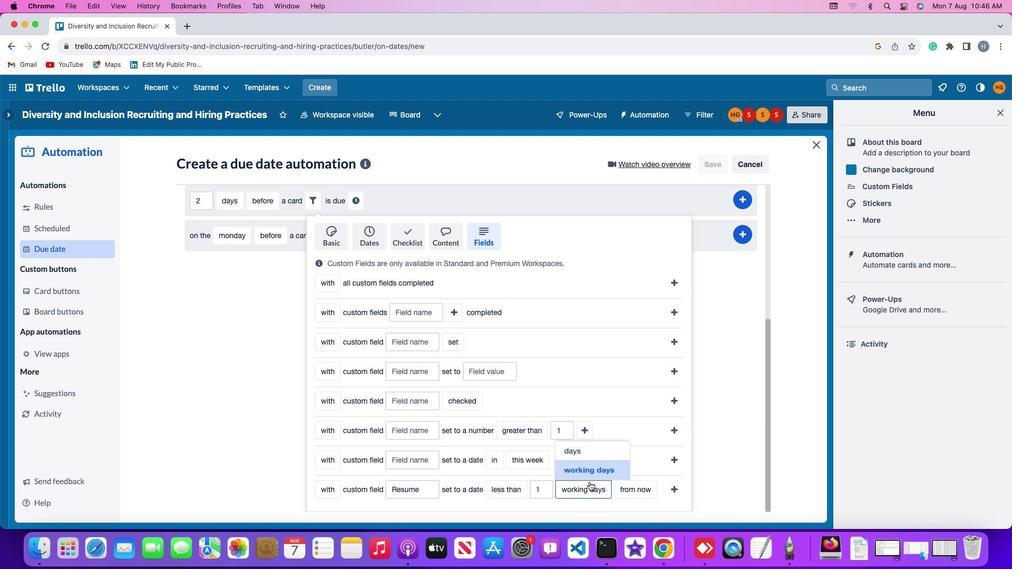 
Action: Mouse moved to (629, 488)
Screenshot: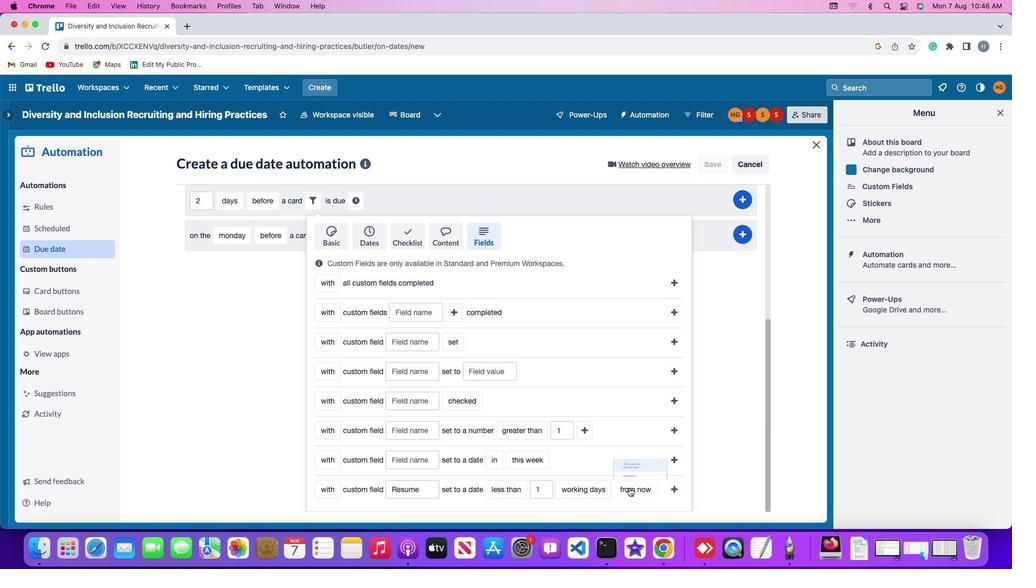 
Action: Mouse pressed left at (629, 488)
Screenshot: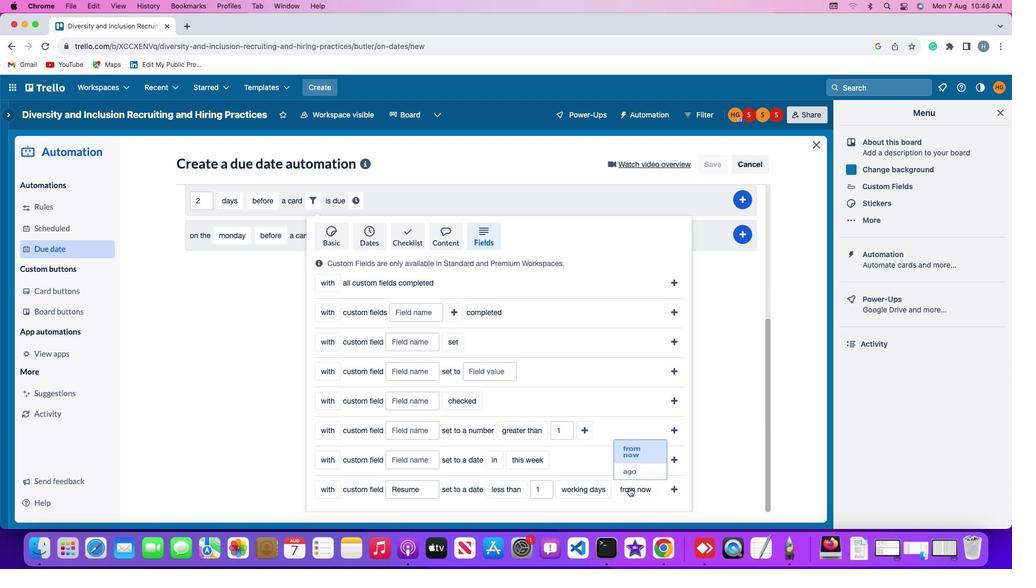 
Action: Mouse moved to (635, 473)
Screenshot: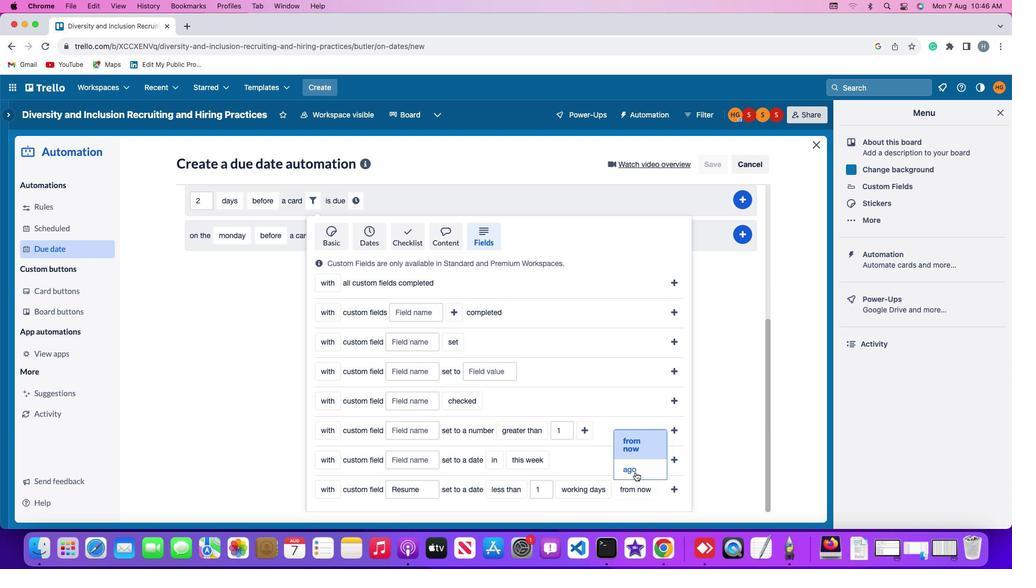 
Action: Mouse pressed left at (635, 473)
Screenshot: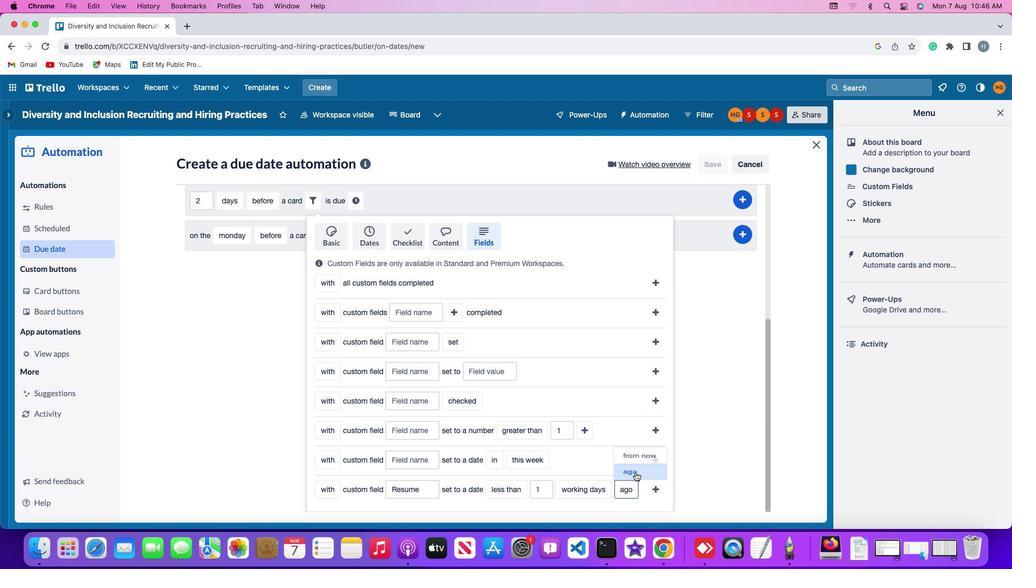 
Action: Mouse moved to (657, 488)
Screenshot: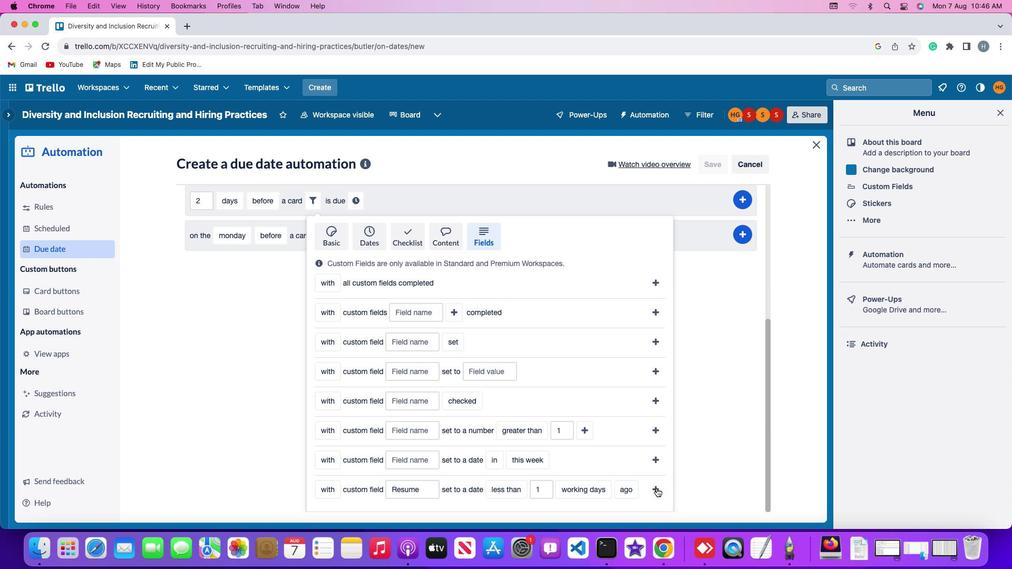 
Action: Mouse pressed left at (657, 488)
Screenshot: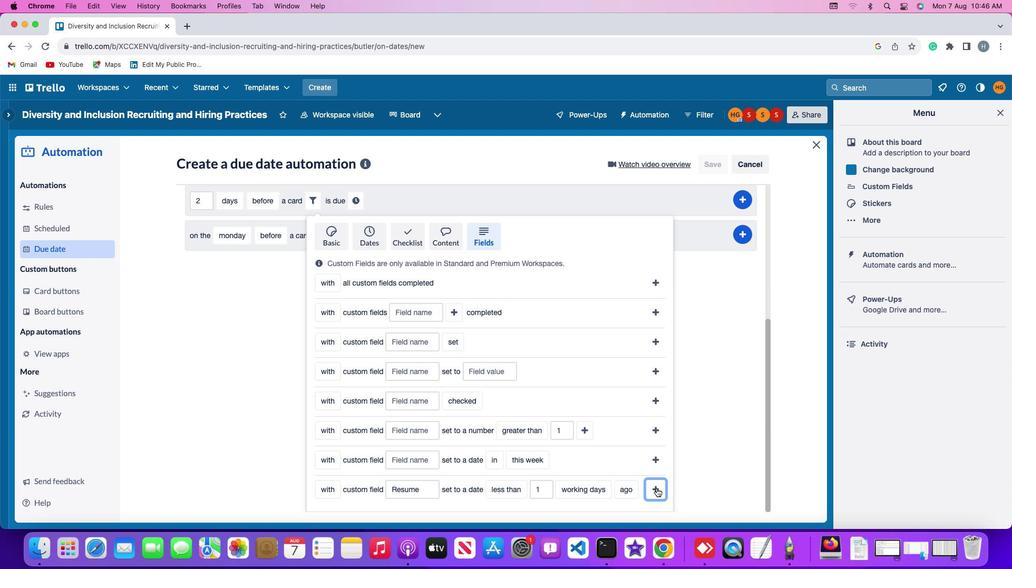 
Action: Mouse moved to (619, 429)
Screenshot: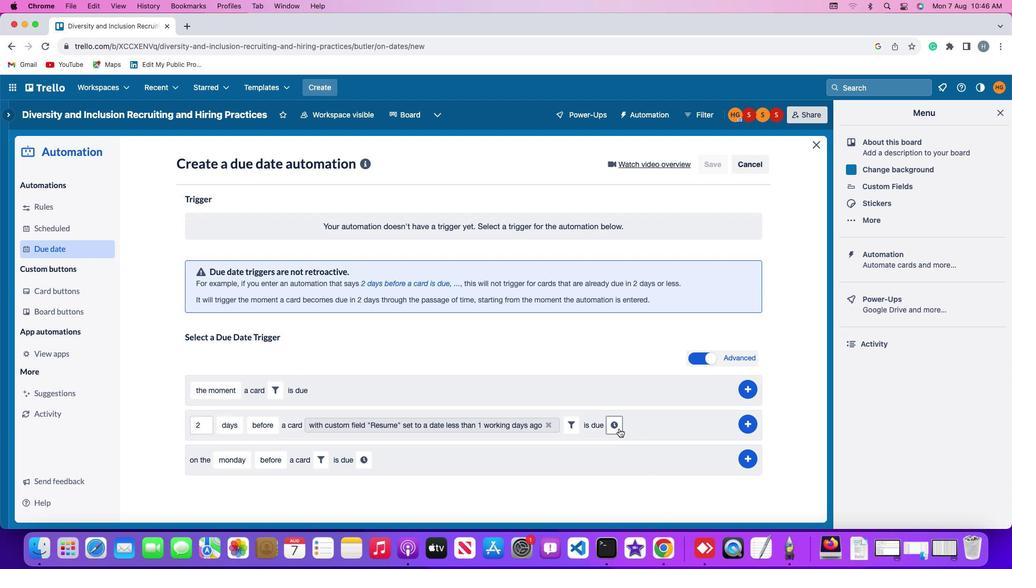 
Action: Mouse pressed left at (619, 429)
Screenshot: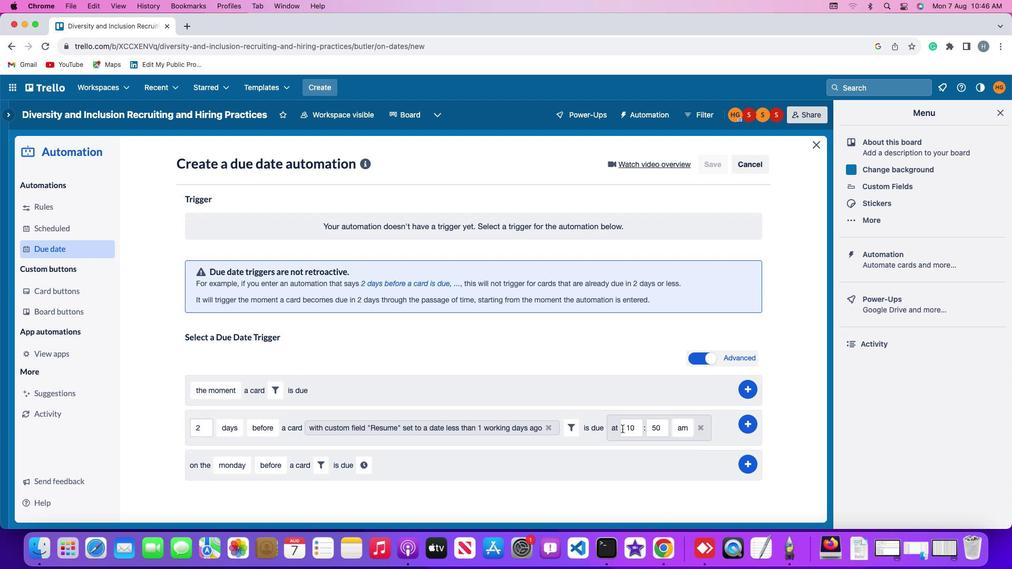 
Action: Mouse moved to (637, 428)
Screenshot: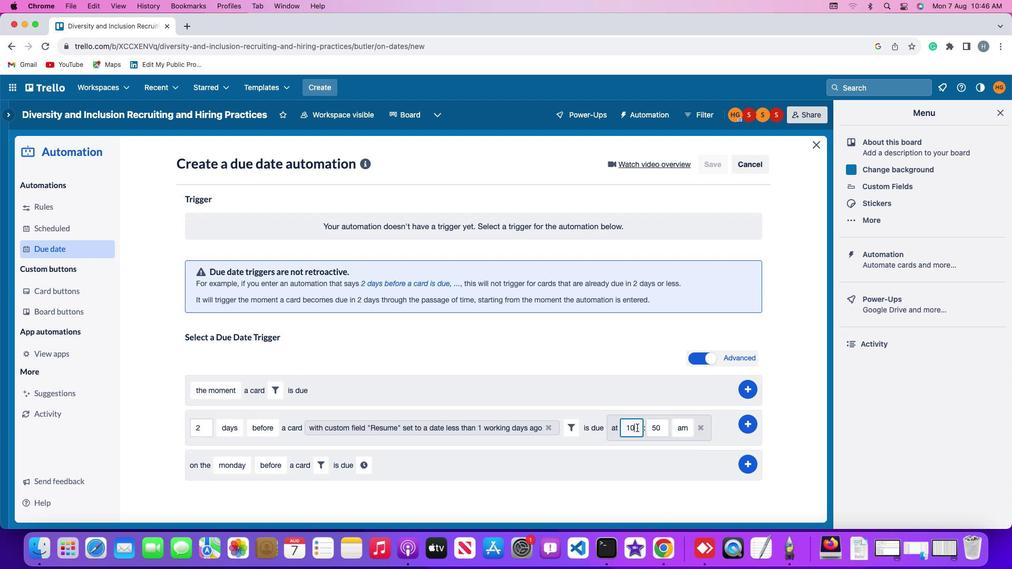 
Action: Mouse pressed left at (637, 428)
Screenshot: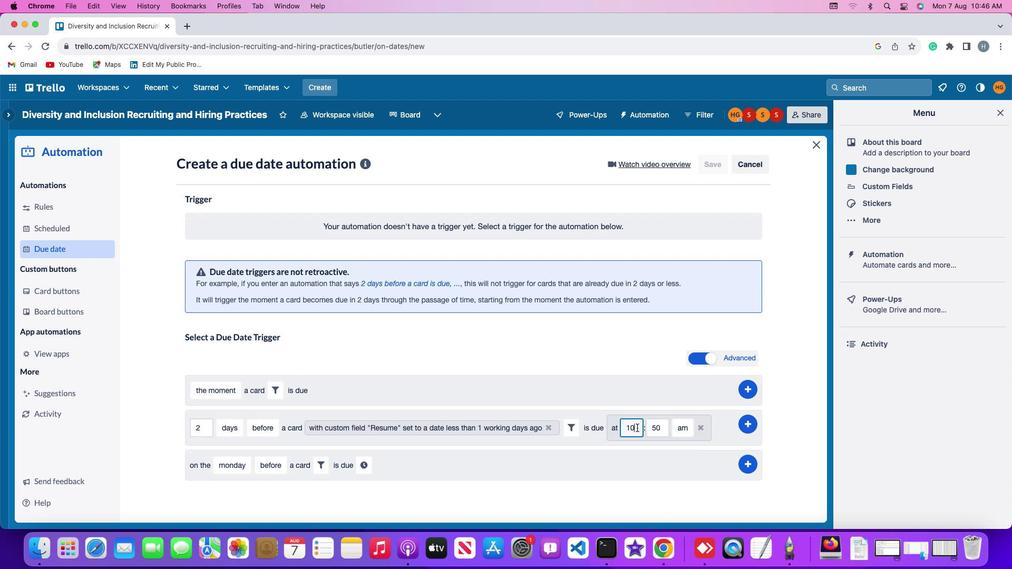 
Action: Mouse moved to (637, 427)
Screenshot: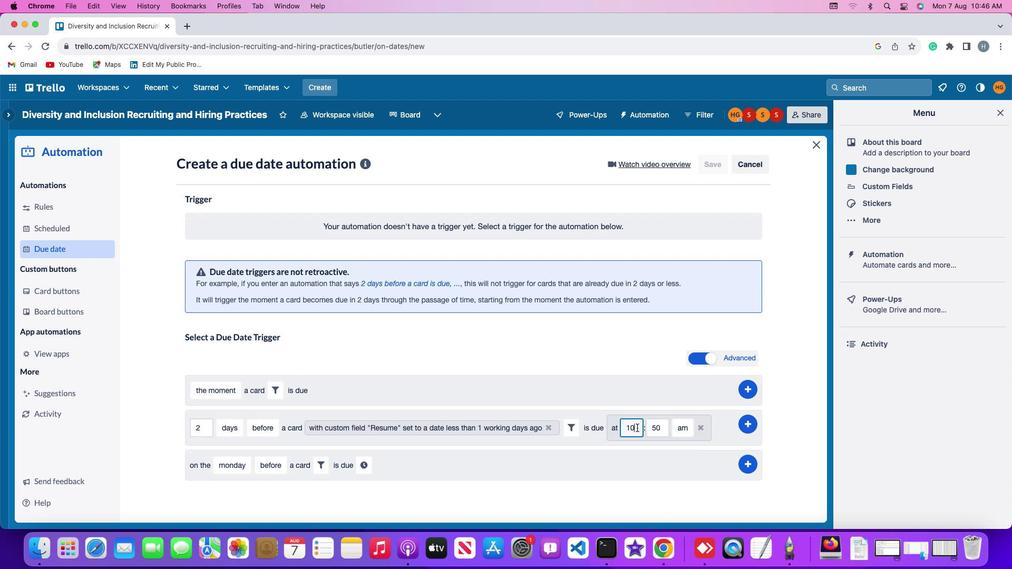
Action: Key pressed Key.backspace
Screenshot: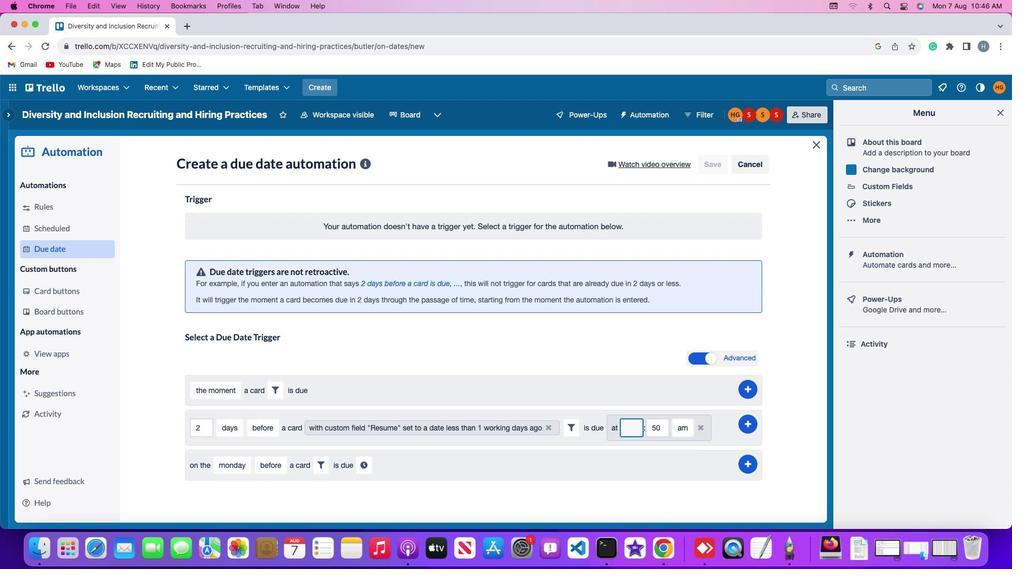 
Action: Mouse moved to (637, 428)
Screenshot: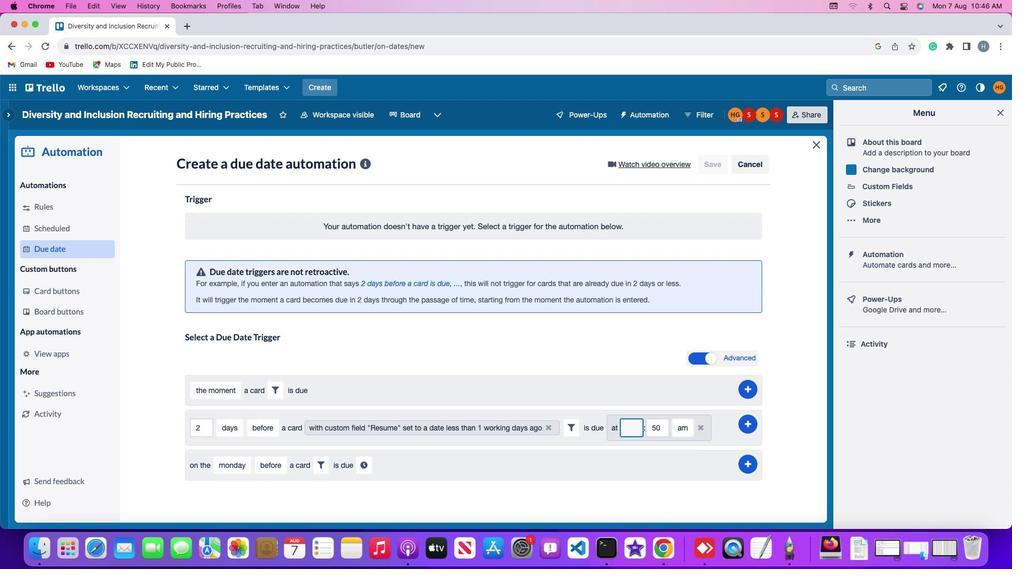 
Action: Key pressed Key.backspace
Screenshot: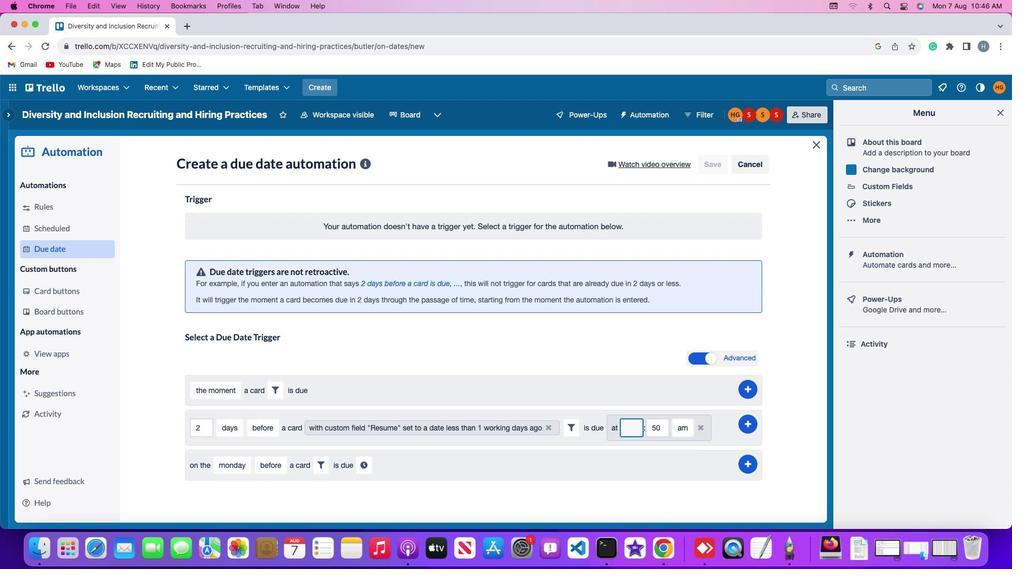
Action: Mouse moved to (638, 428)
Screenshot: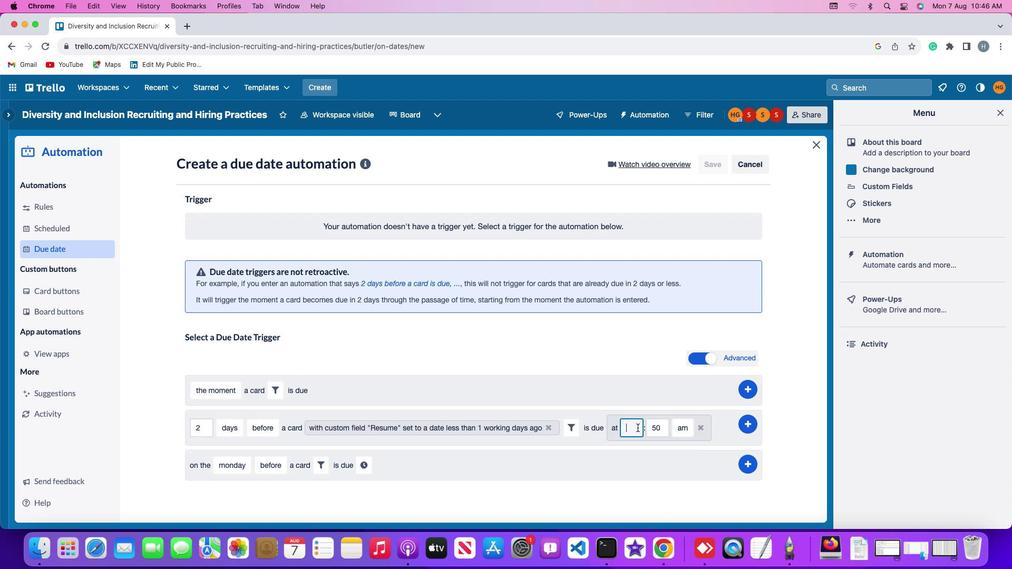 
Action: Key pressed '1''1'
Screenshot: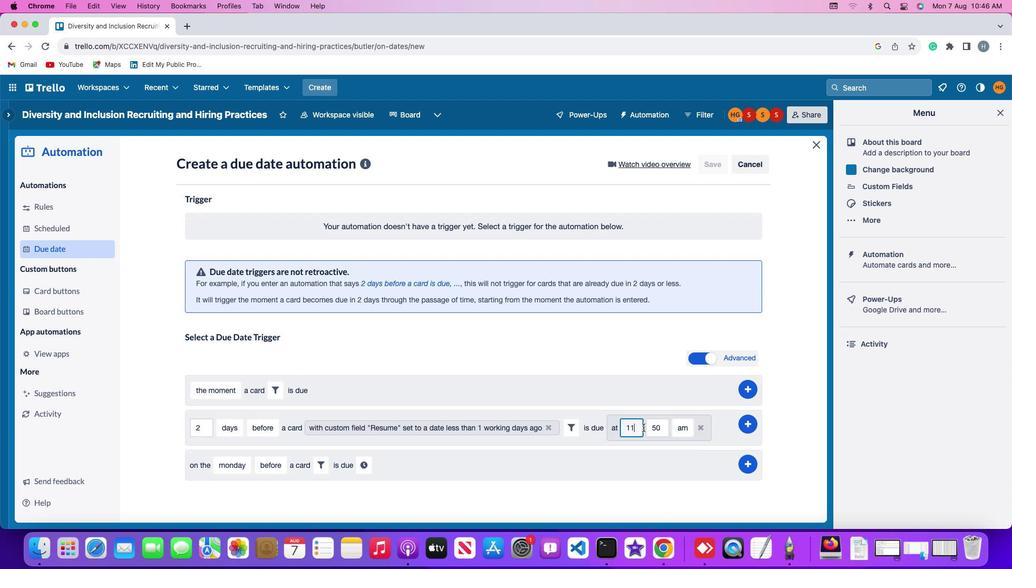 
Action: Mouse moved to (662, 426)
Screenshot: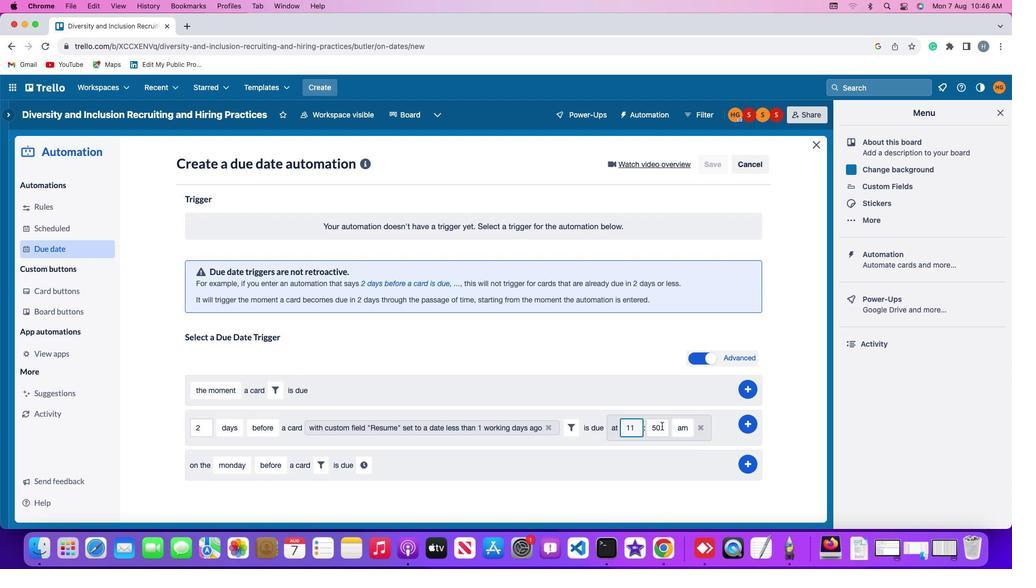 
Action: Mouse pressed left at (662, 426)
Screenshot: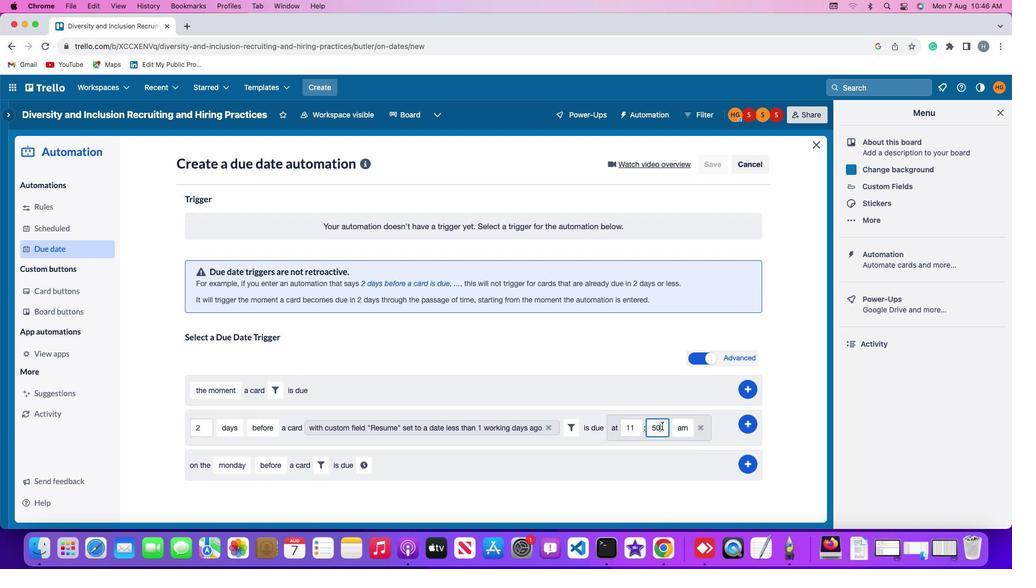 
Action: Key pressed Key.backspaceKey.backspace'0''0'
Screenshot: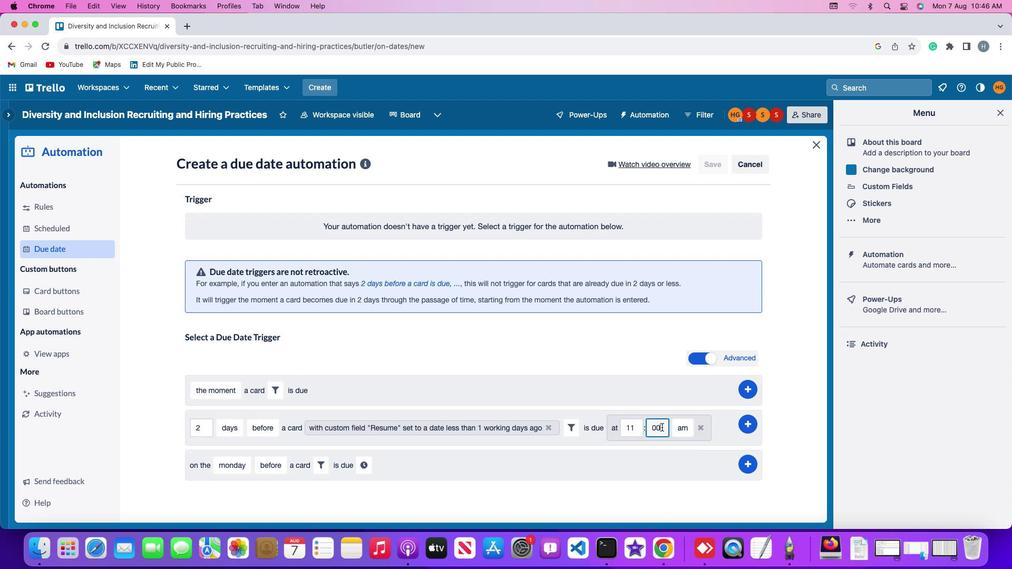 
Action: Mouse moved to (677, 428)
Screenshot: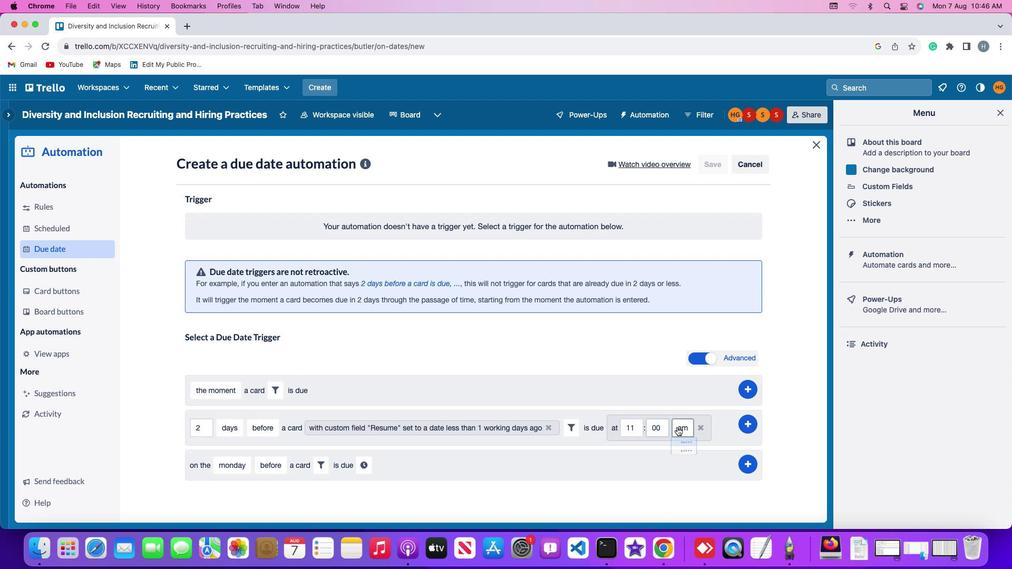 
Action: Mouse pressed left at (677, 428)
Screenshot: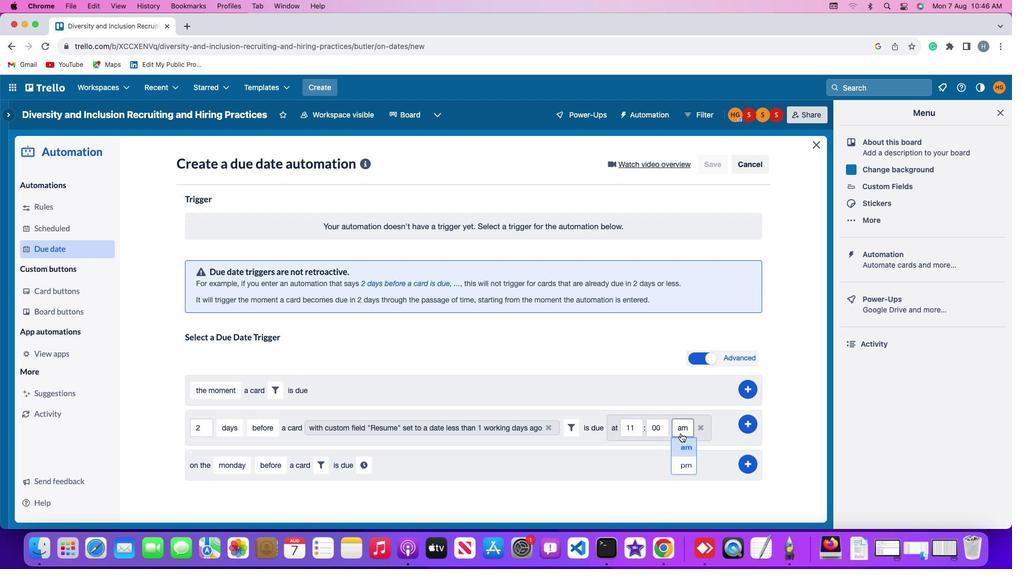 
Action: Mouse moved to (683, 443)
Screenshot: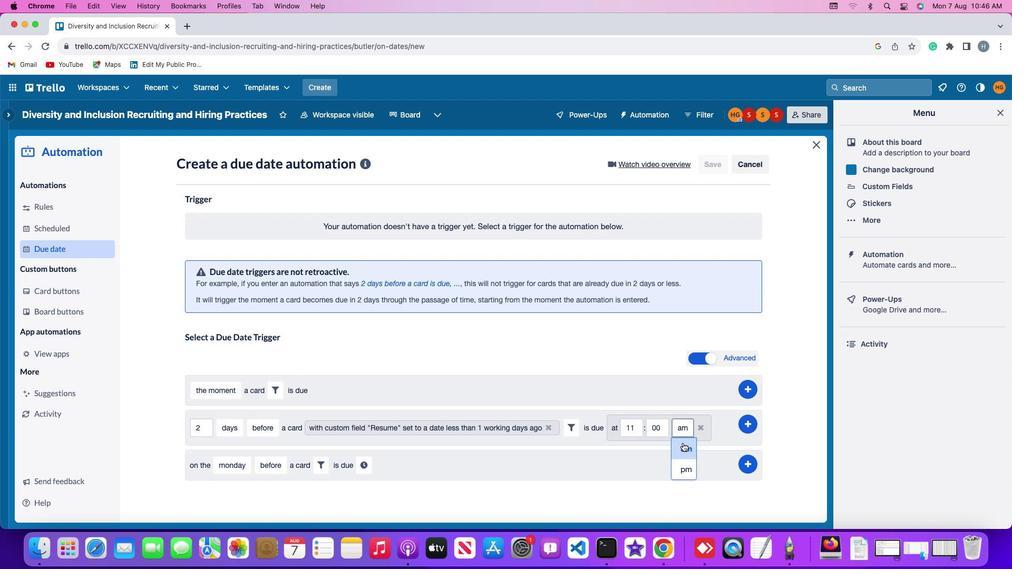 
Action: Mouse pressed left at (683, 443)
Screenshot: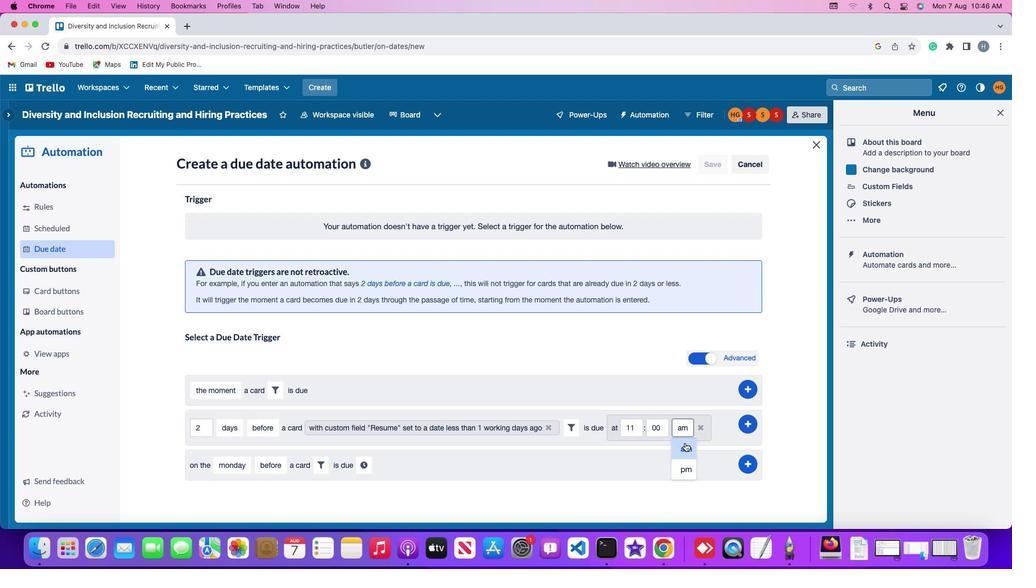 
Action: Mouse moved to (745, 422)
Screenshot: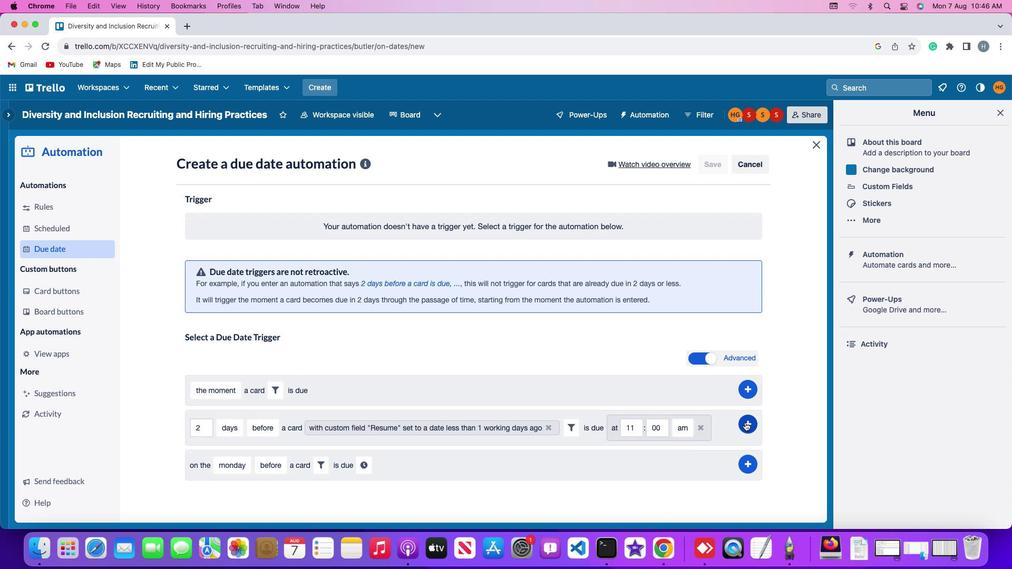 
Action: Mouse pressed left at (745, 422)
Screenshot: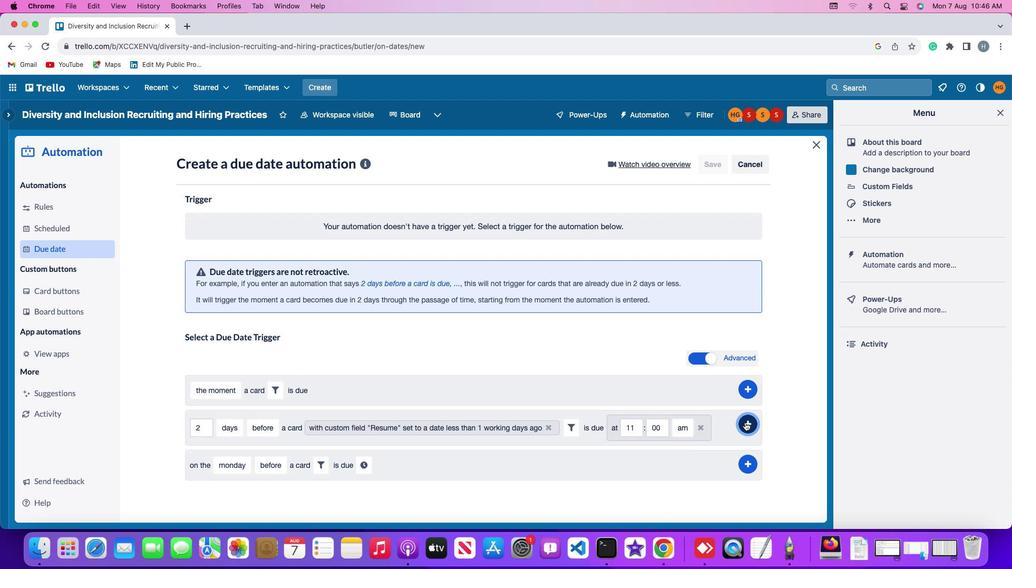 
Action: Mouse moved to (774, 331)
Screenshot: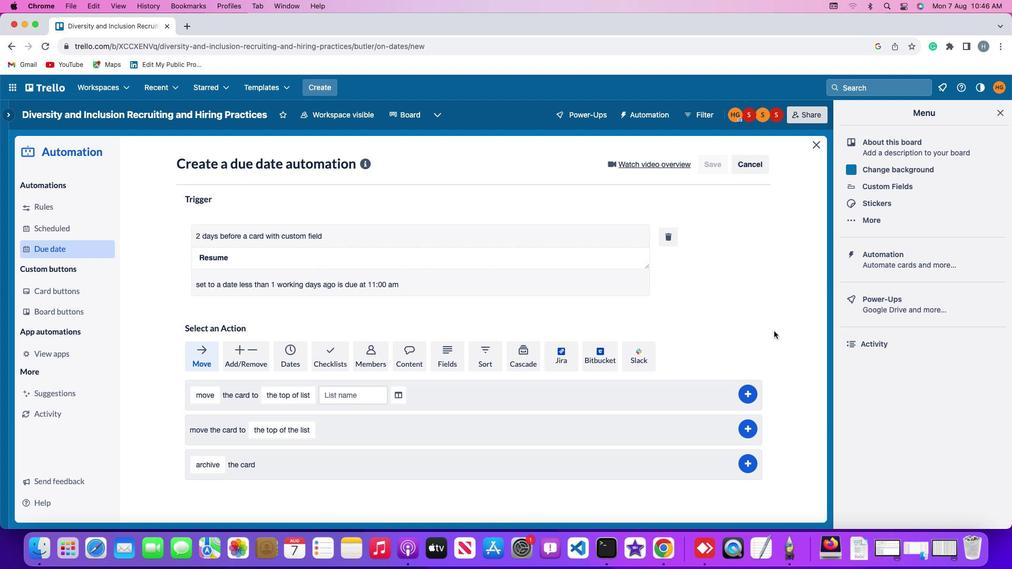 
